 Task: Find the distance between San Diego and Torrey Pines State Natural Reserve.
Action: Key pressed s<Key.caps_lock>AN<Key.space>DIAGO
Screenshot: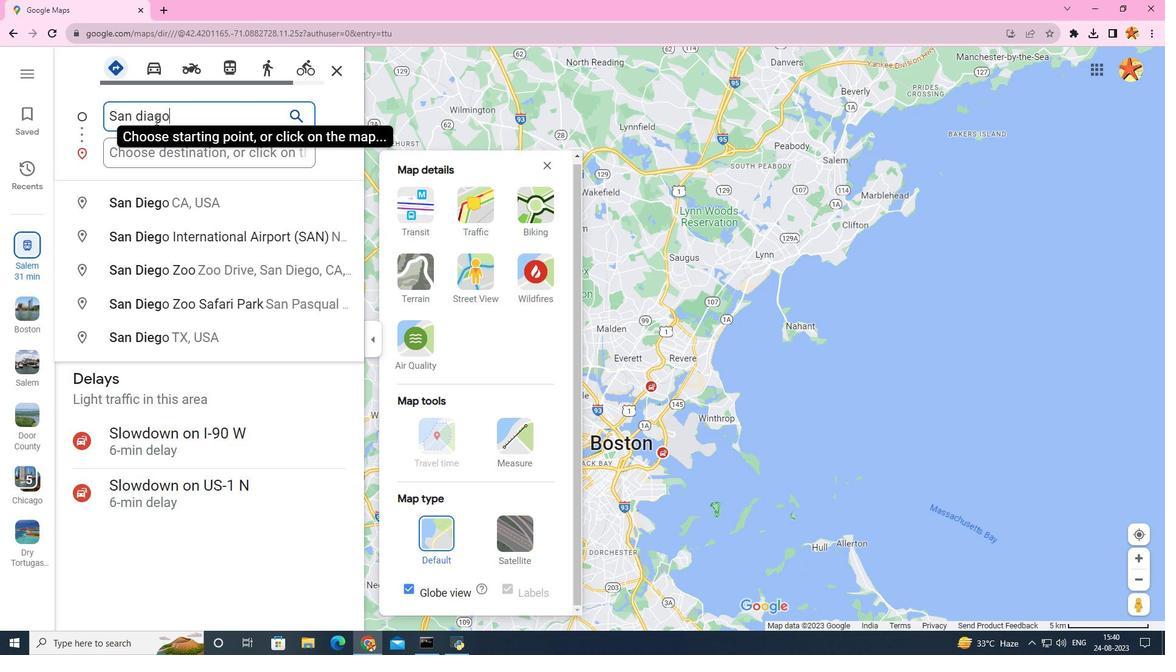 
Action: Mouse moved to (160, 211)
Screenshot: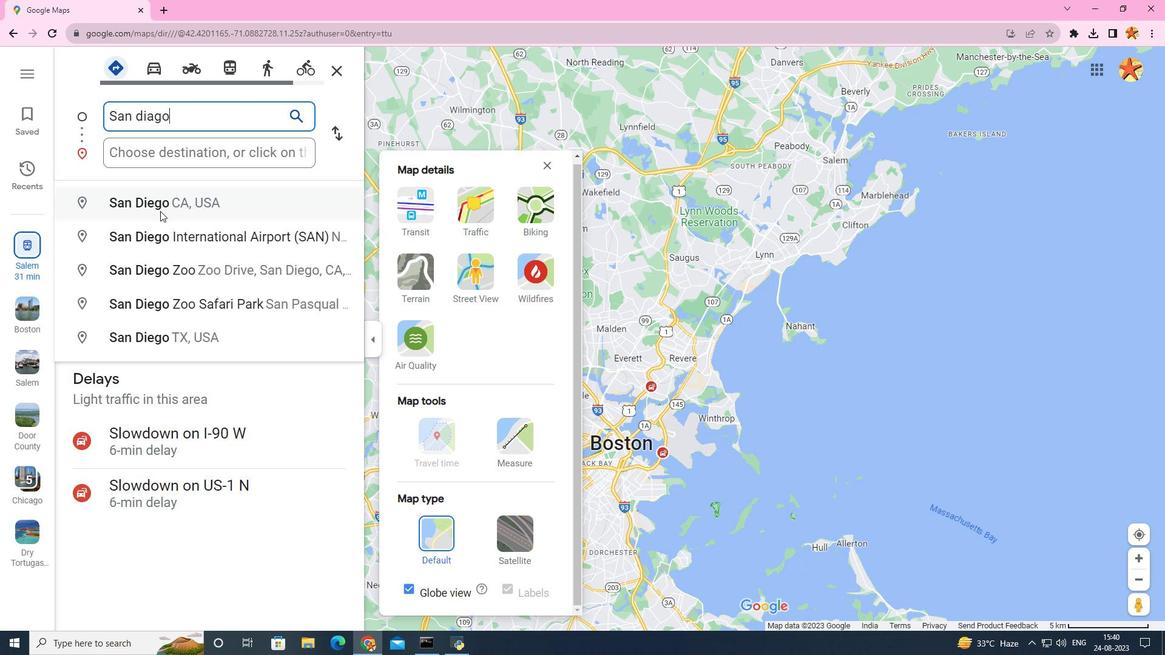 
Action: Mouse pressed left at (160, 211)
Screenshot: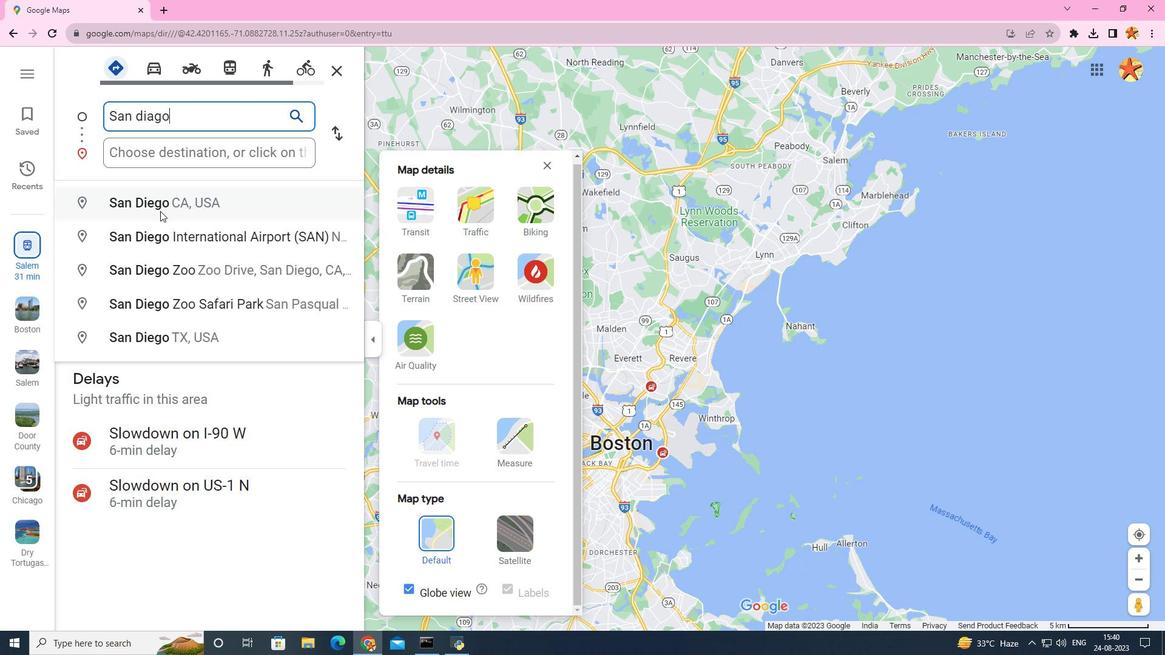 
Action: Mouse moved to (149, 155)
Screenshot: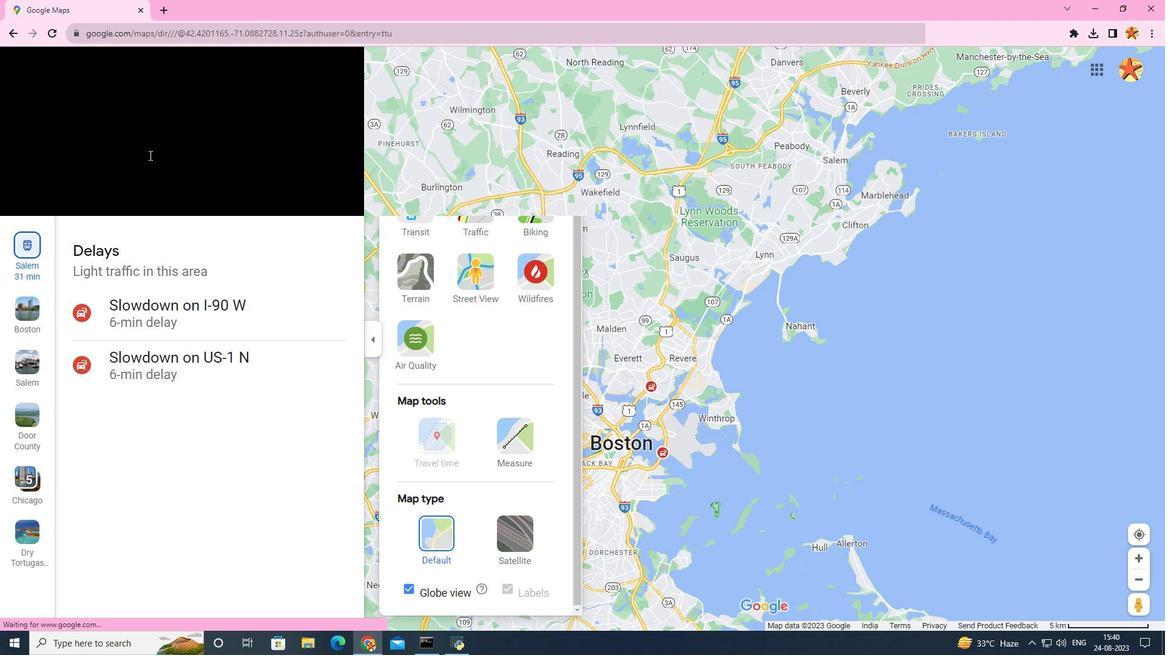 
Action: Mouse pressed left at (149, 155)
Screenshot: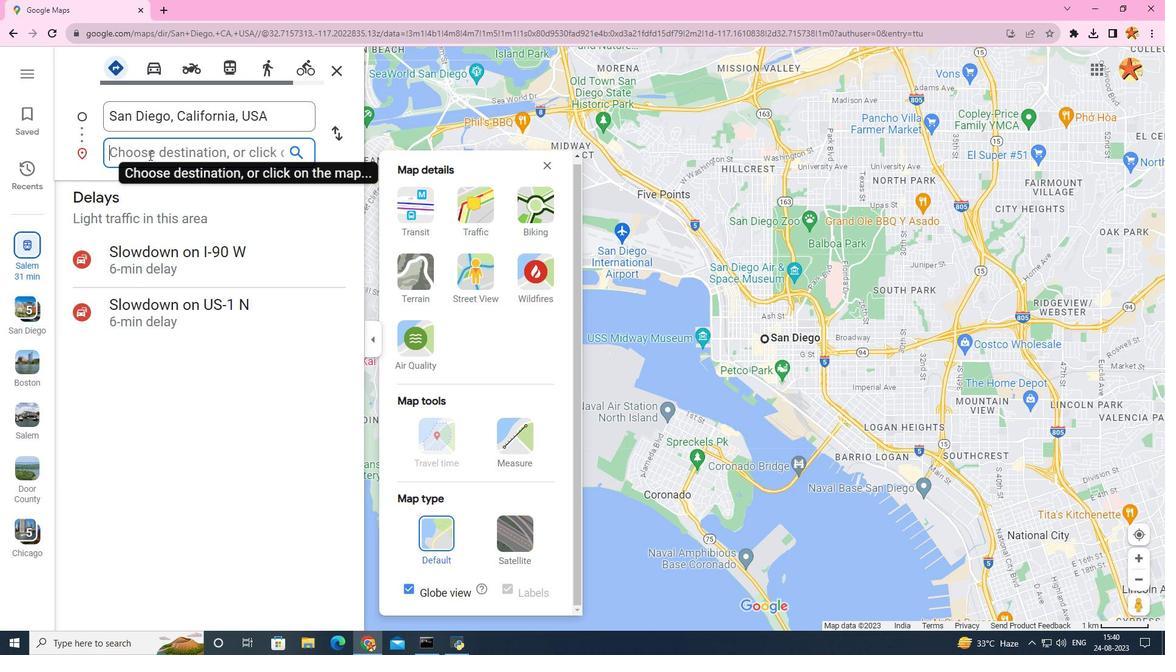 
Action: Key pressed <Key.caps_lock>t<Key.caps_lock>ORREY<Key.space>
Screenshot: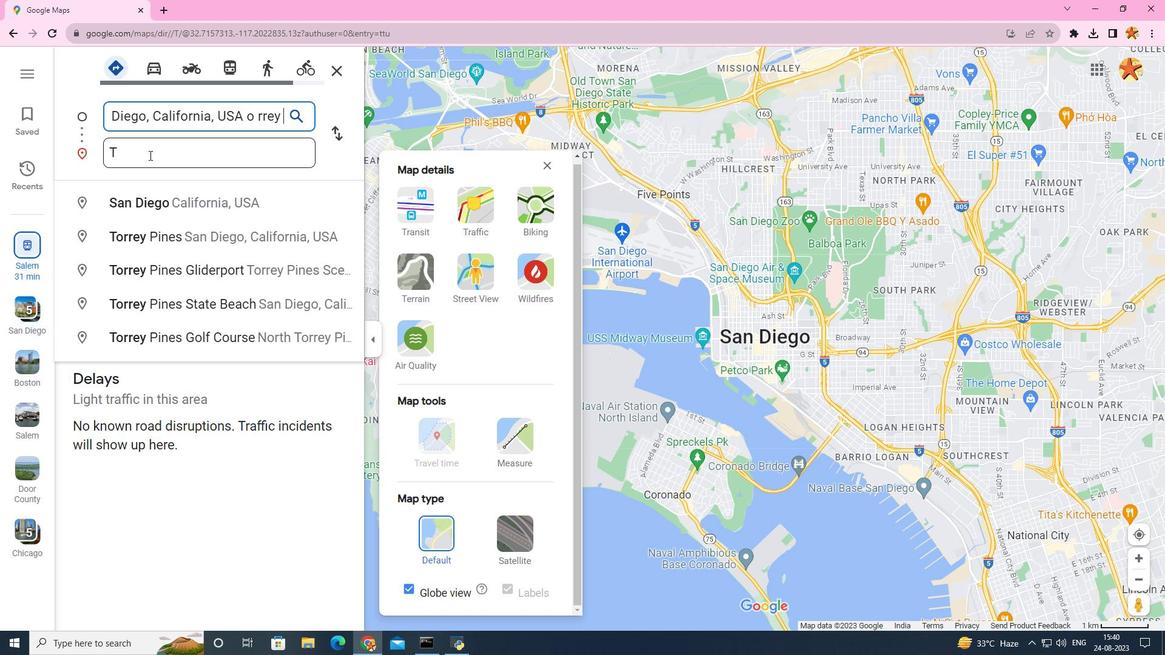 
Action: Mouse moved to (145, 148)
Screenshot: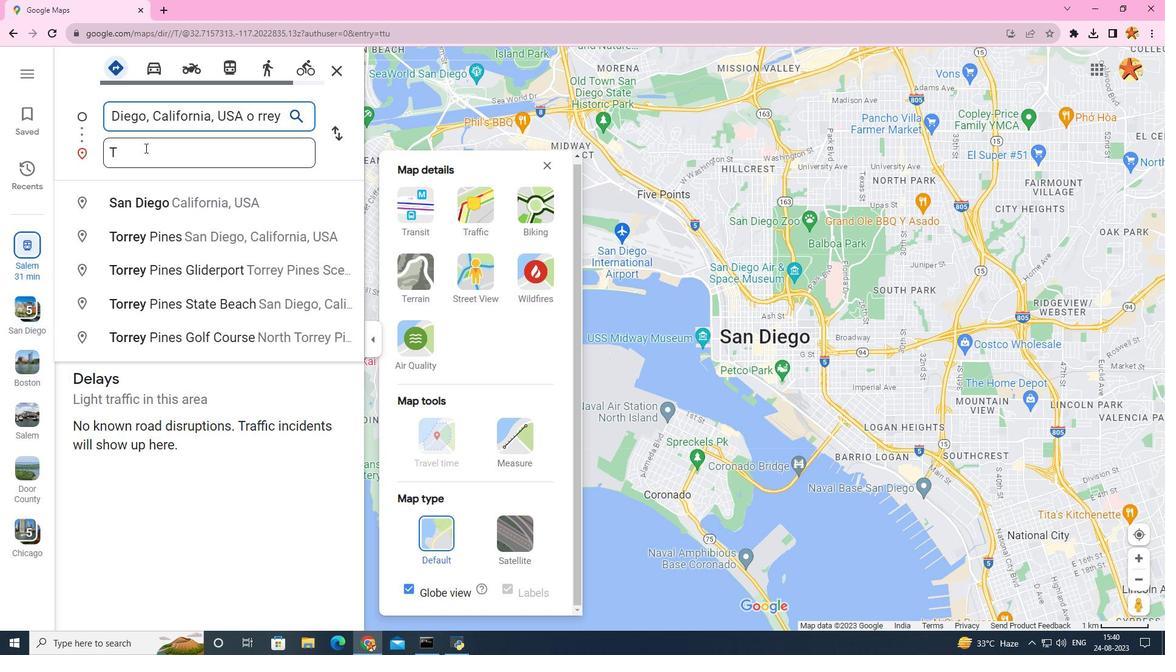 
Action: Mouse pressed left at (145, 148)
Screenshot: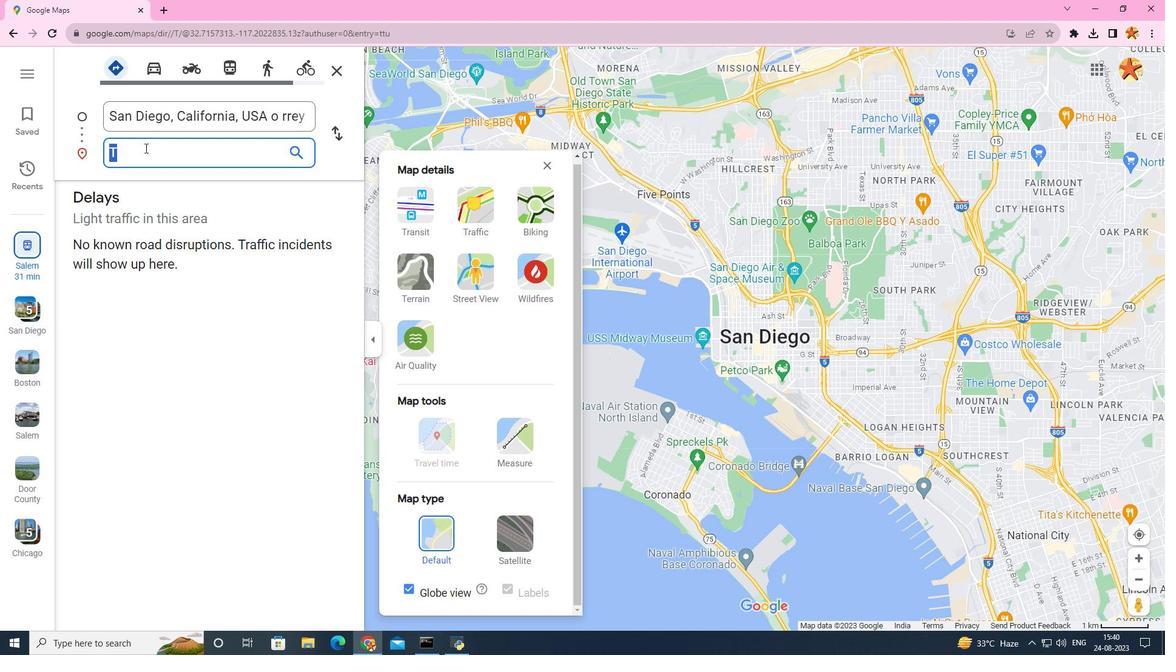 
Action: Mouse pressed left at (145, 148)
Screenshot: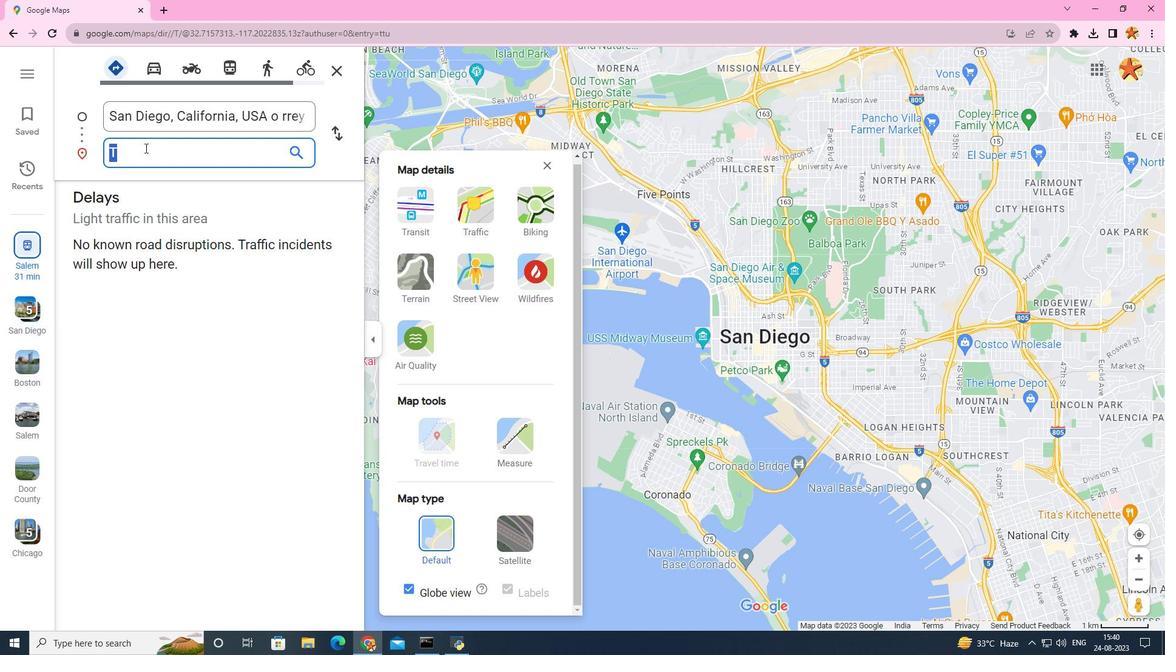 
Action: Mouse pressed left at (145, 148)
Screenshot: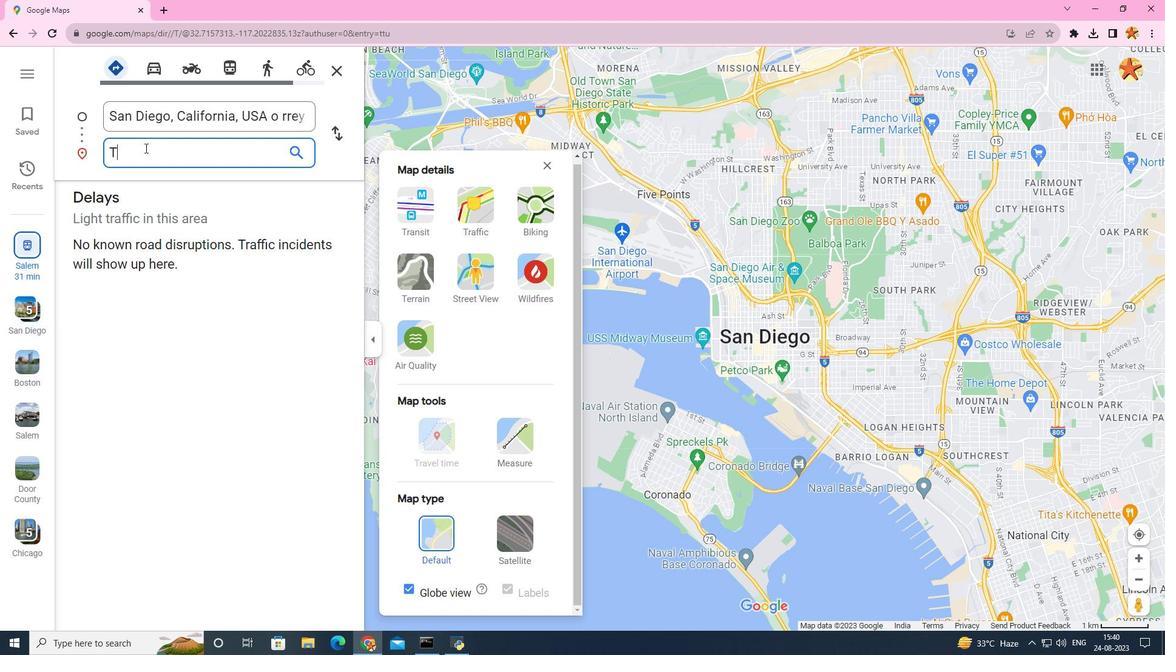 
Action: Mouse moved to (168, 142)
Screenshot: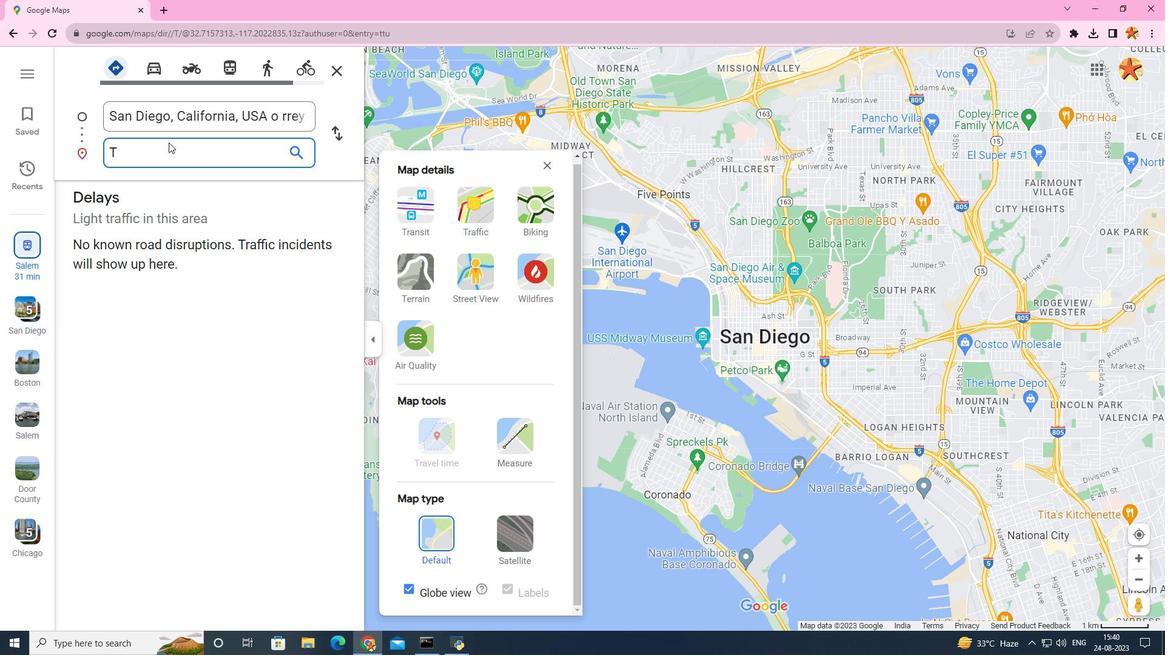 
Action: Key pressed ORE
Screenshot: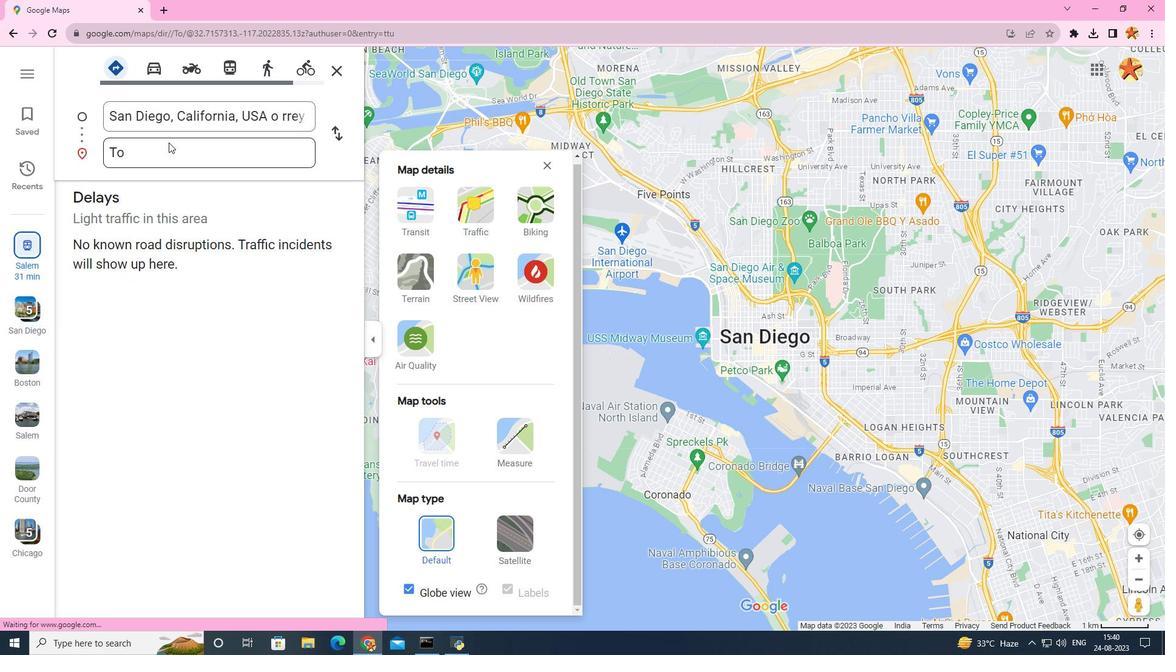 
Action: Mouse moved to (162, 159)
Screenshot: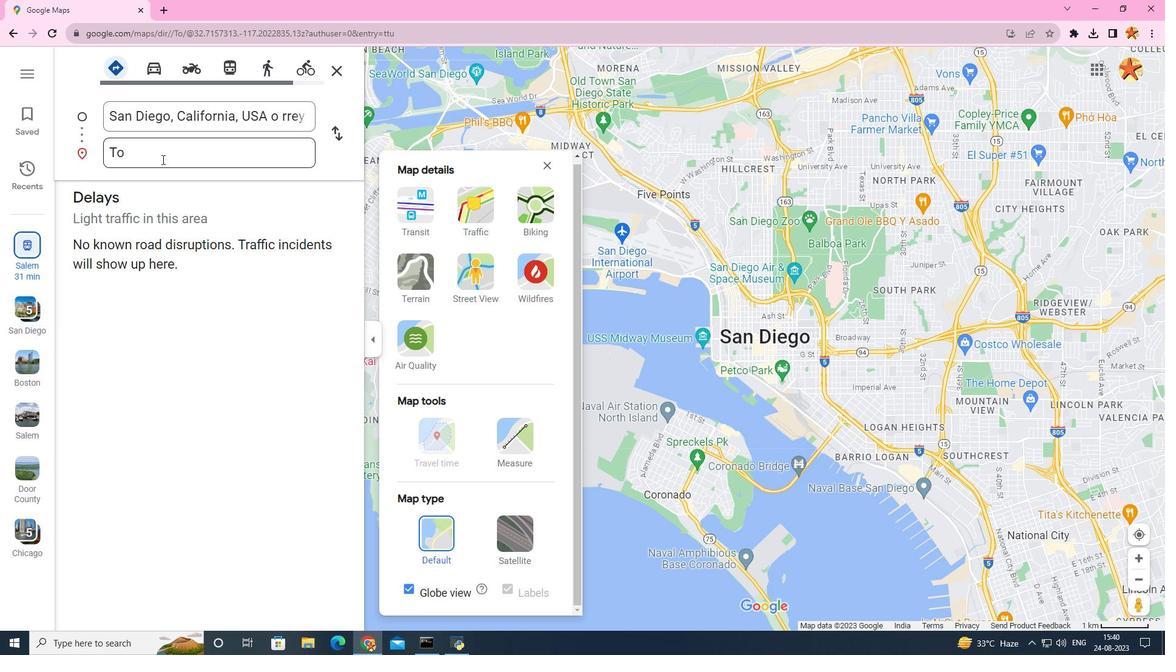 
Action: Mouse pressed left at (162, 159)
Screenshot: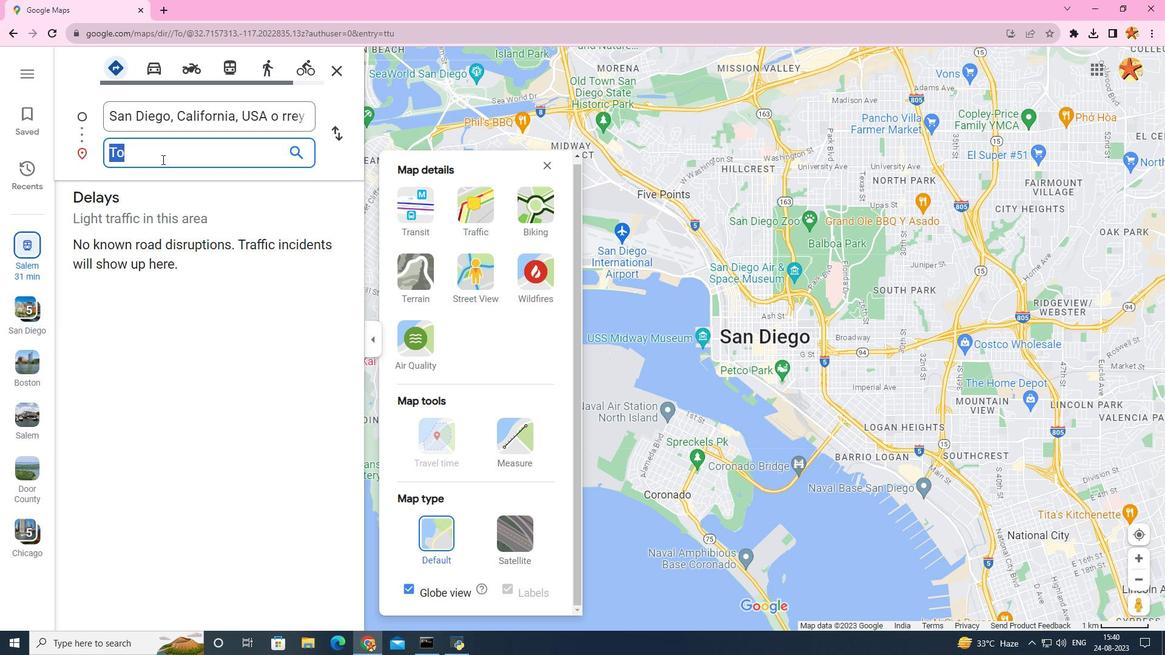 
Action: Mouse pressed left at (162, 159)
Screenshot: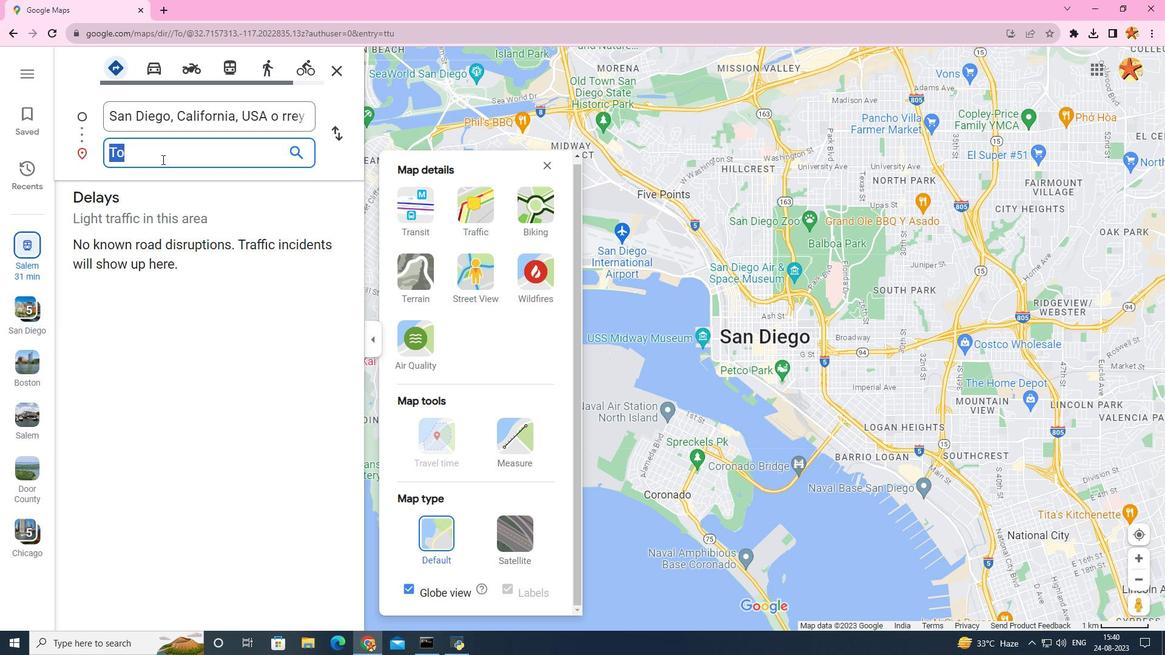 
Action: Mouse pressed left at (162, 159)
Screenshot: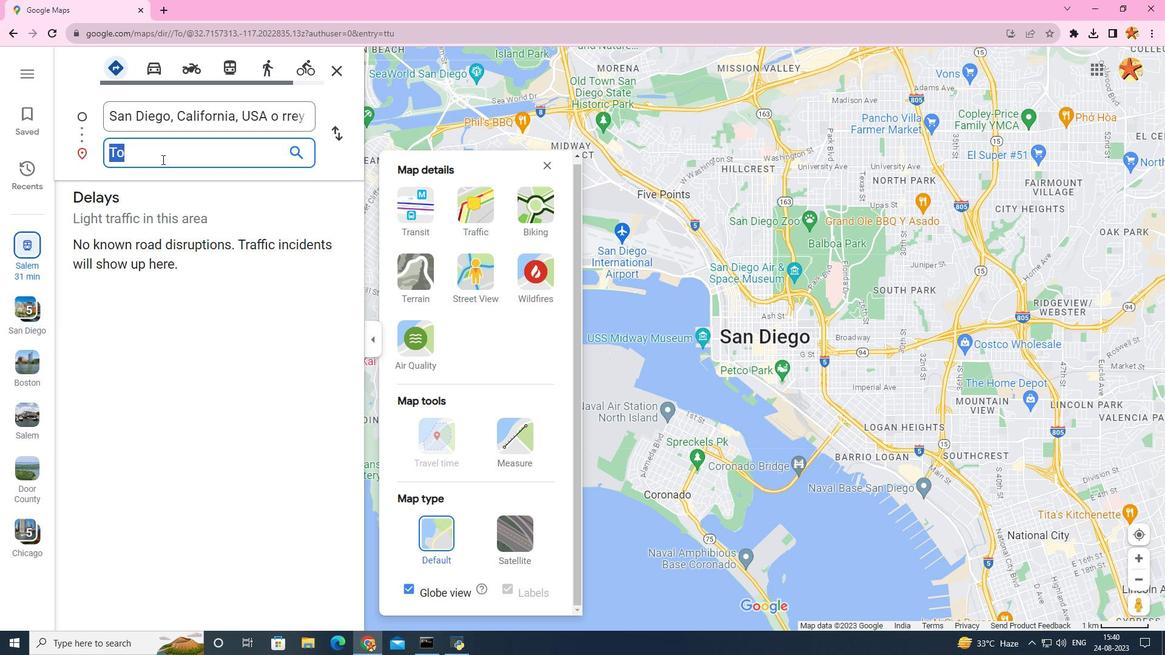 
Action: Key pressed RE
Screenshot: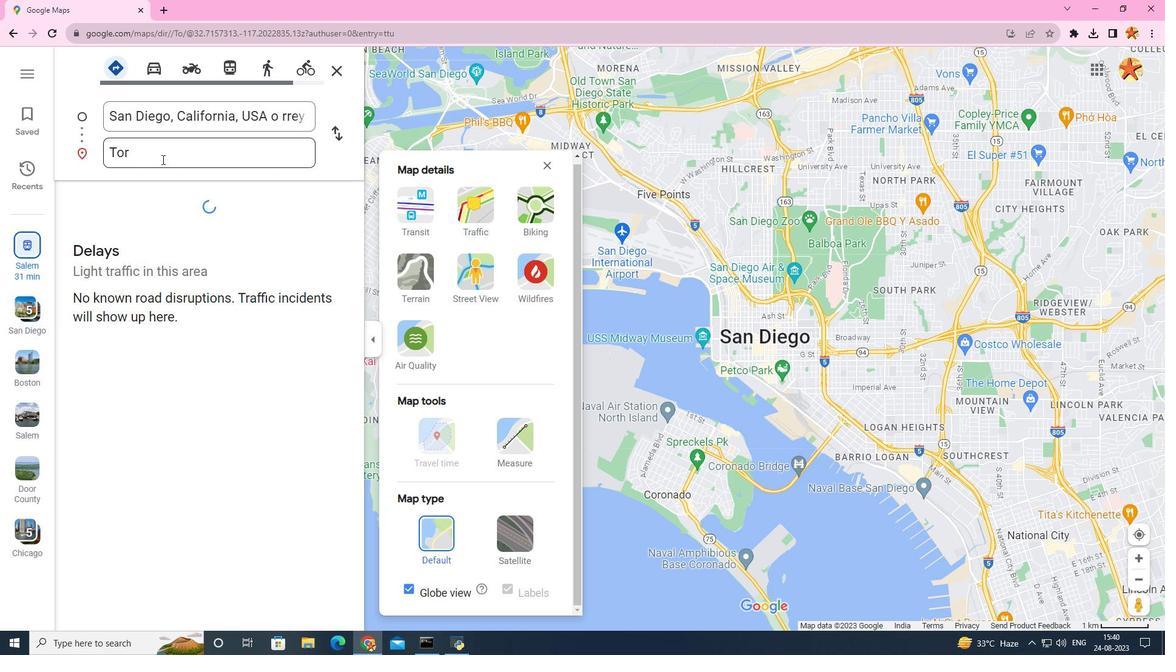 
Action: Mouse pressed left at (162, 159)
Screenshot: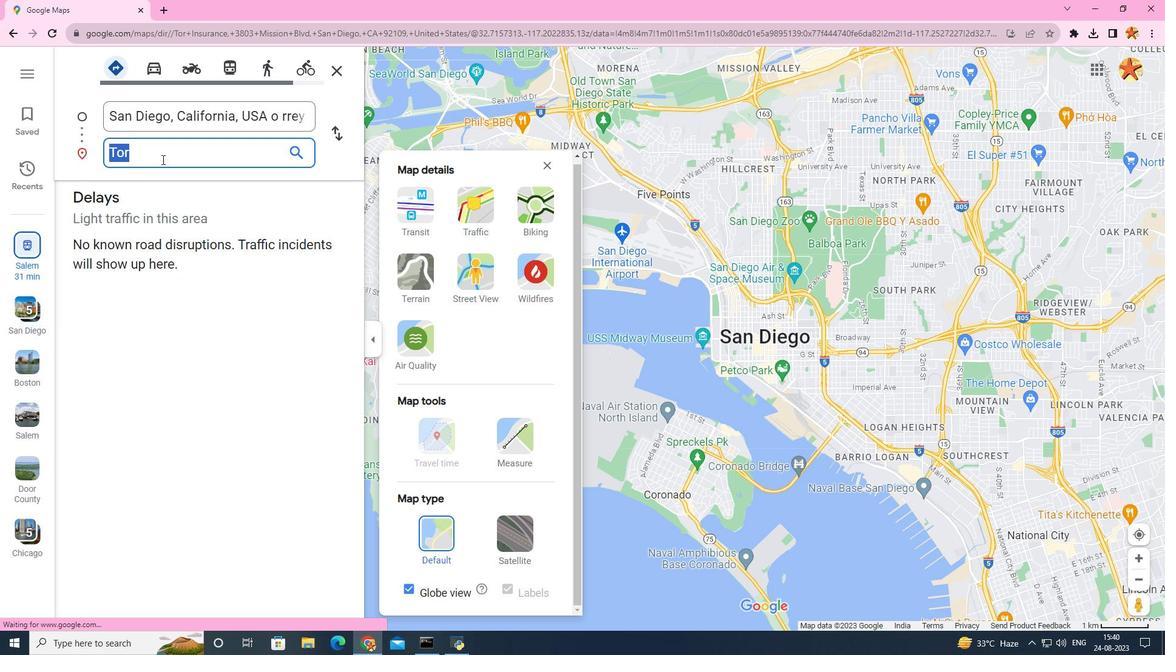 
Action: Mouse pressed left at (162, 159)
Screenshot: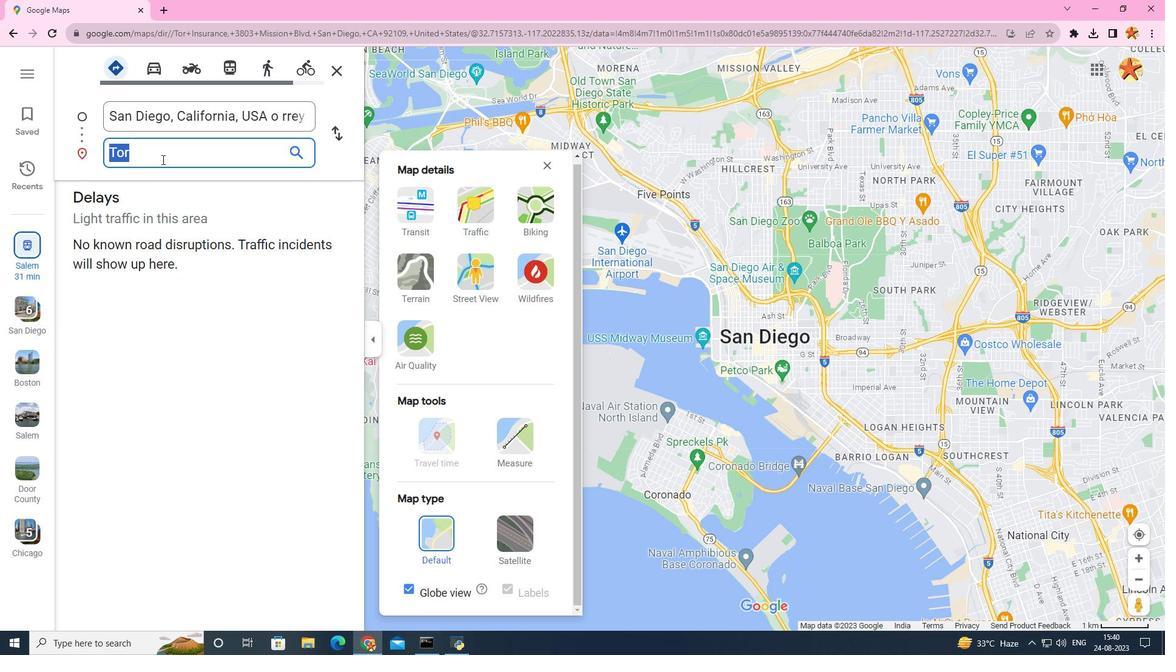 
Action: Key pressed EY
Screenshot: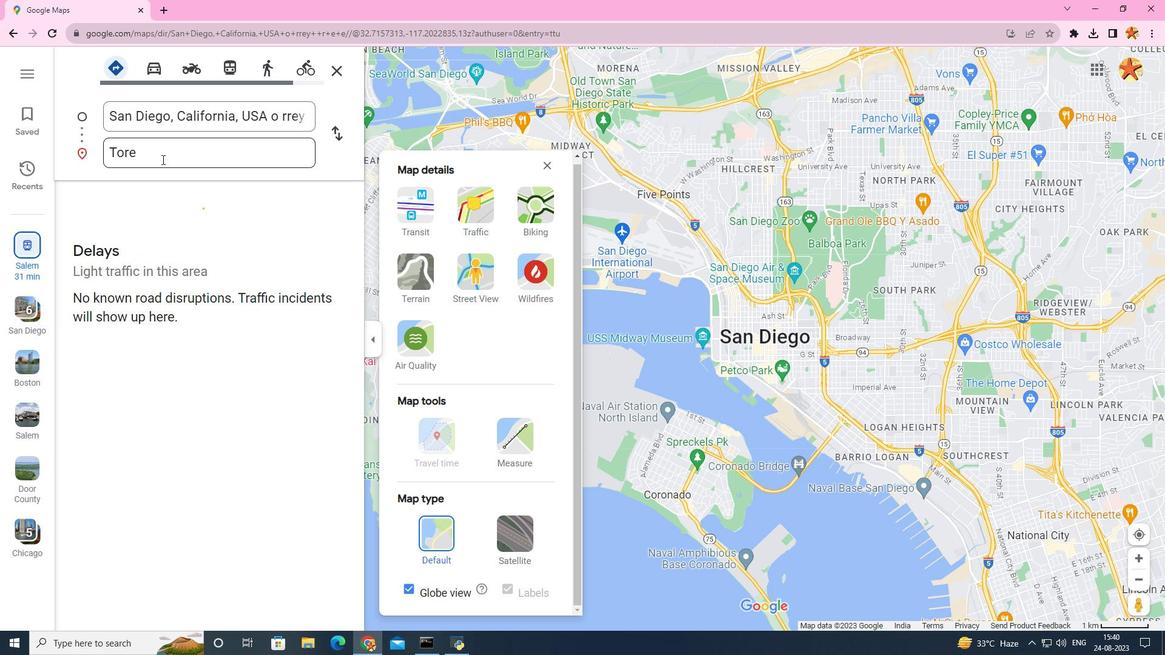 
Action: Mouse pressed left at (162, 159)
Screenshot: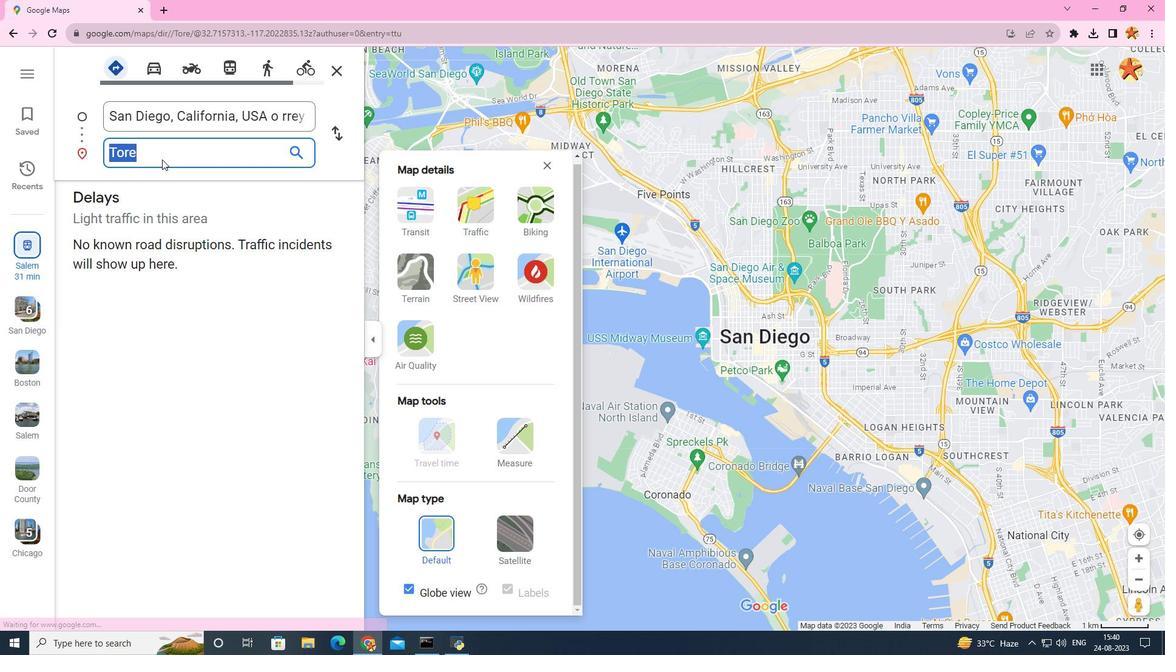 
Action: Mouse pressed left at (162, 159)
Screenshot: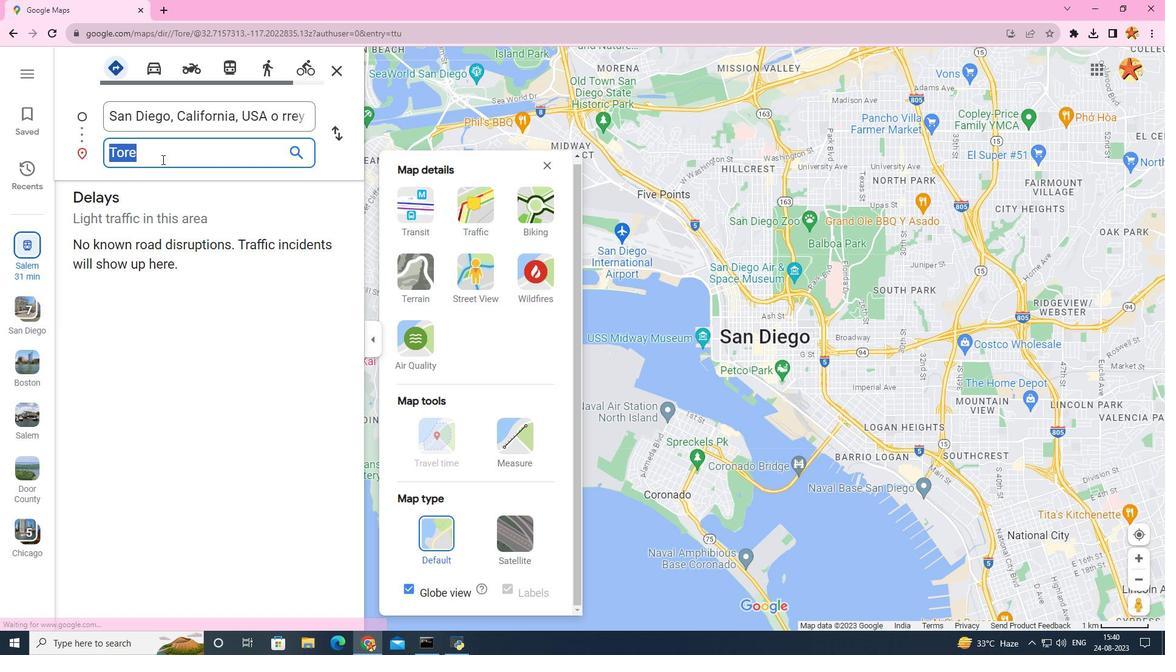 
Action: Mouse pressed left at (162, 159)
Screenshot: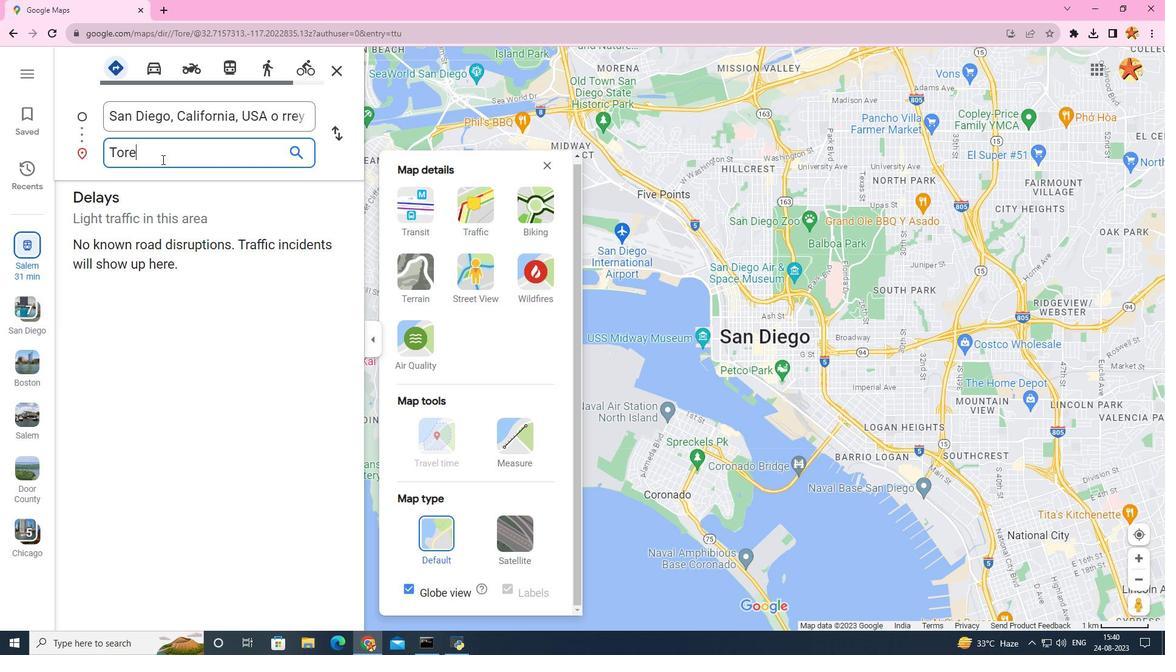 
Action: Key pressed Y
Screenshot: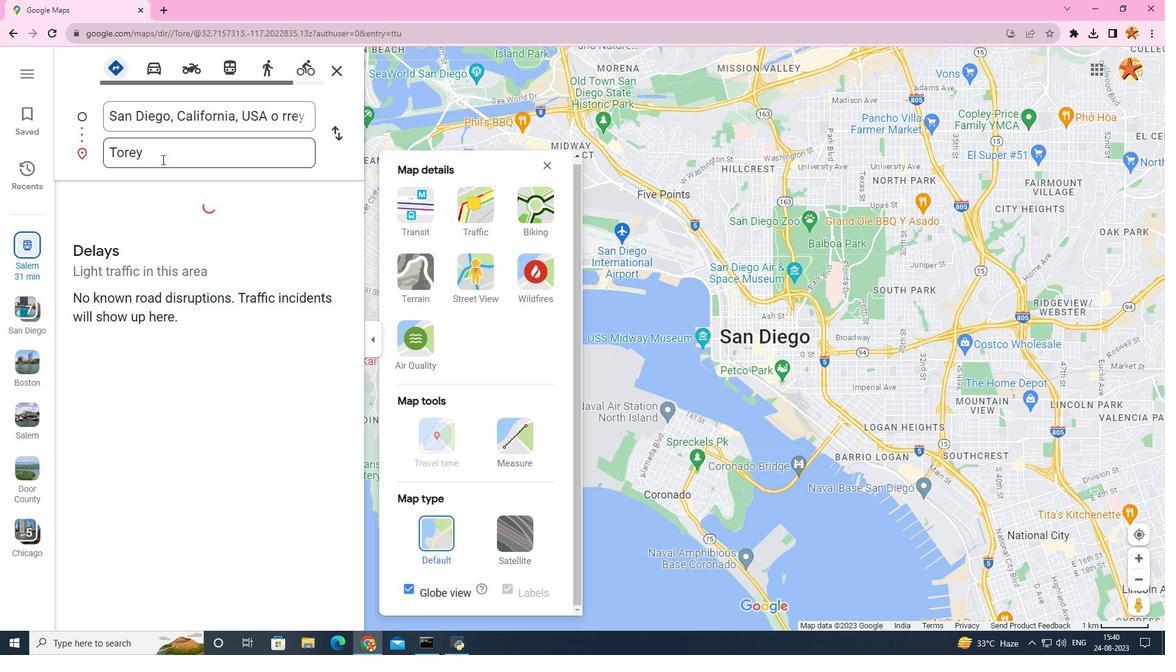 
Action: Mouse pressed left at (162, 159)
Screenshot: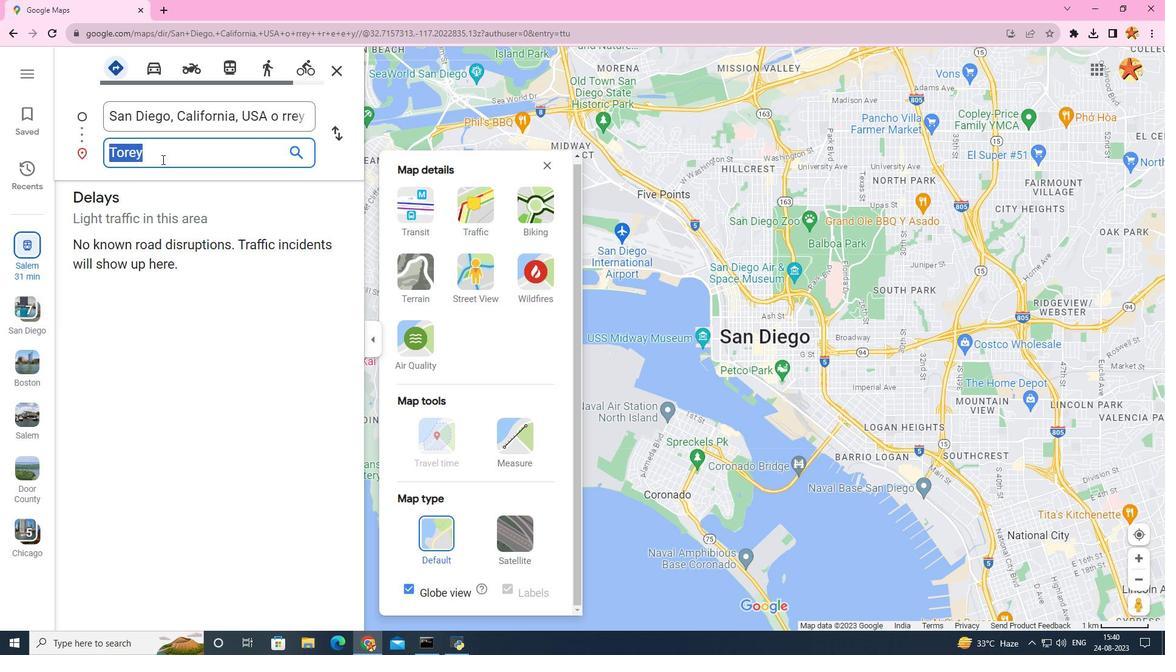 
Action: Mouse pressed left at (162, 159)
Screenshot: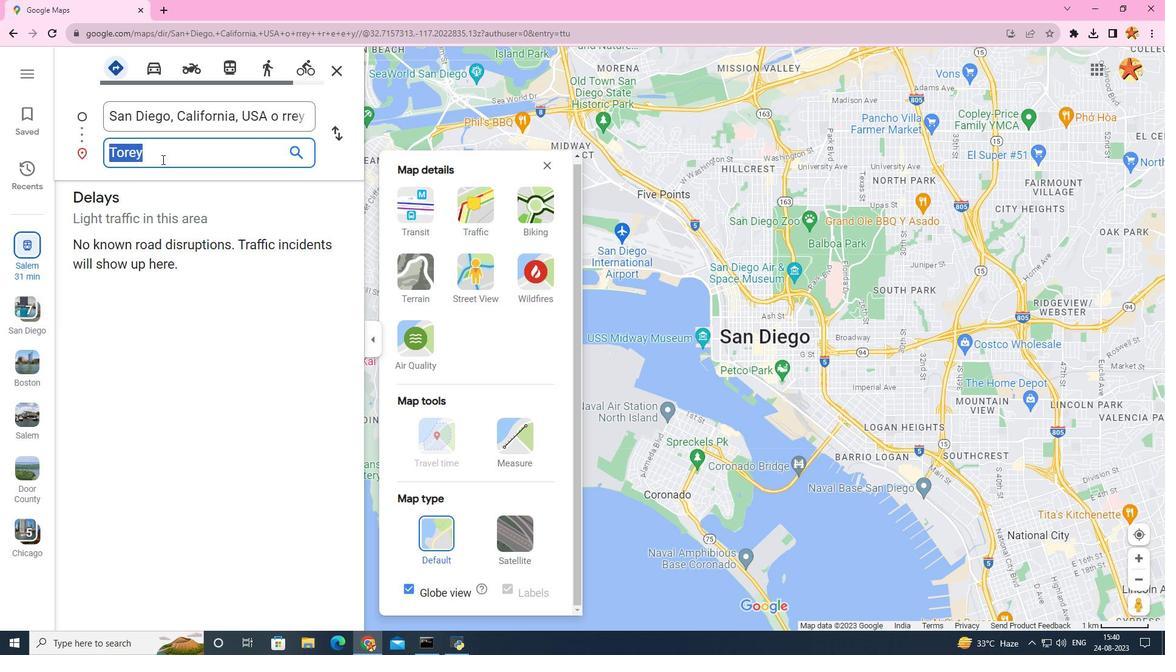 
Action: Mouse pressed left at (162, 159)
Screenshot: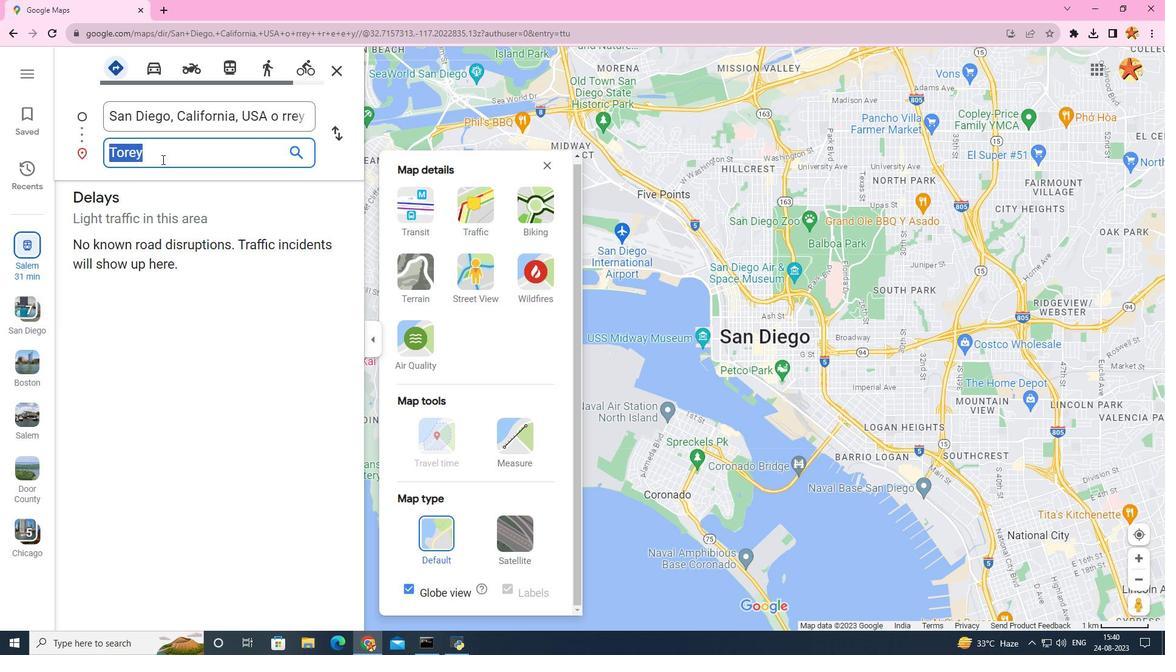 
Action: Key pressed <Key.space>
Screenshot: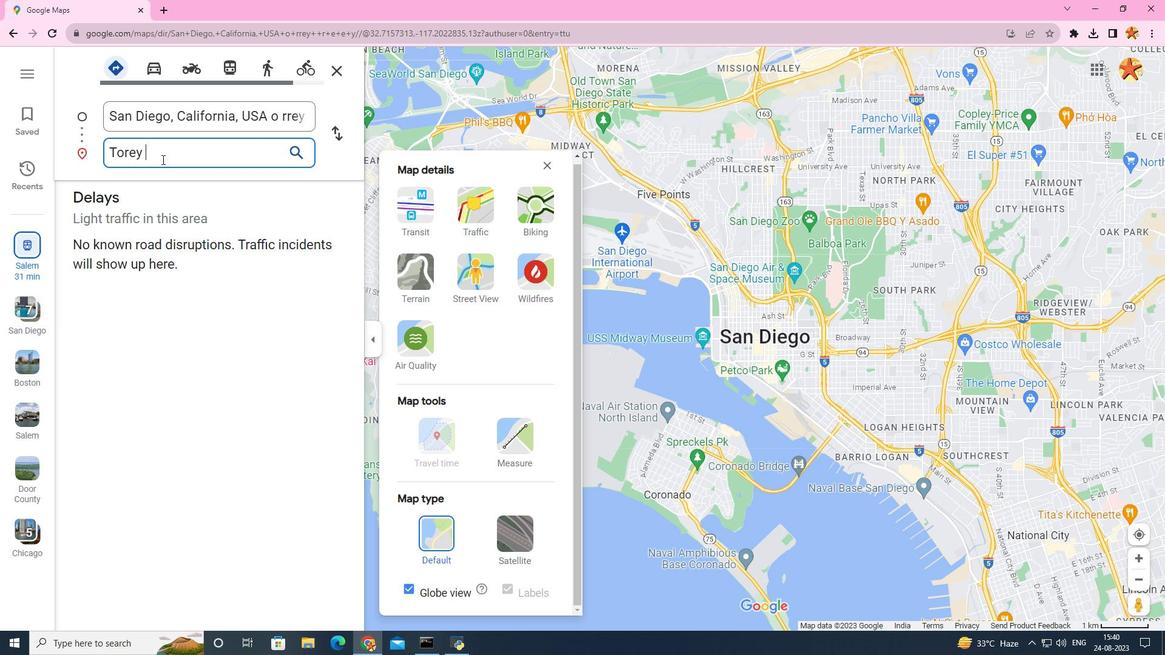 
Action: Mouse moved to (176, 231)
Screenshot: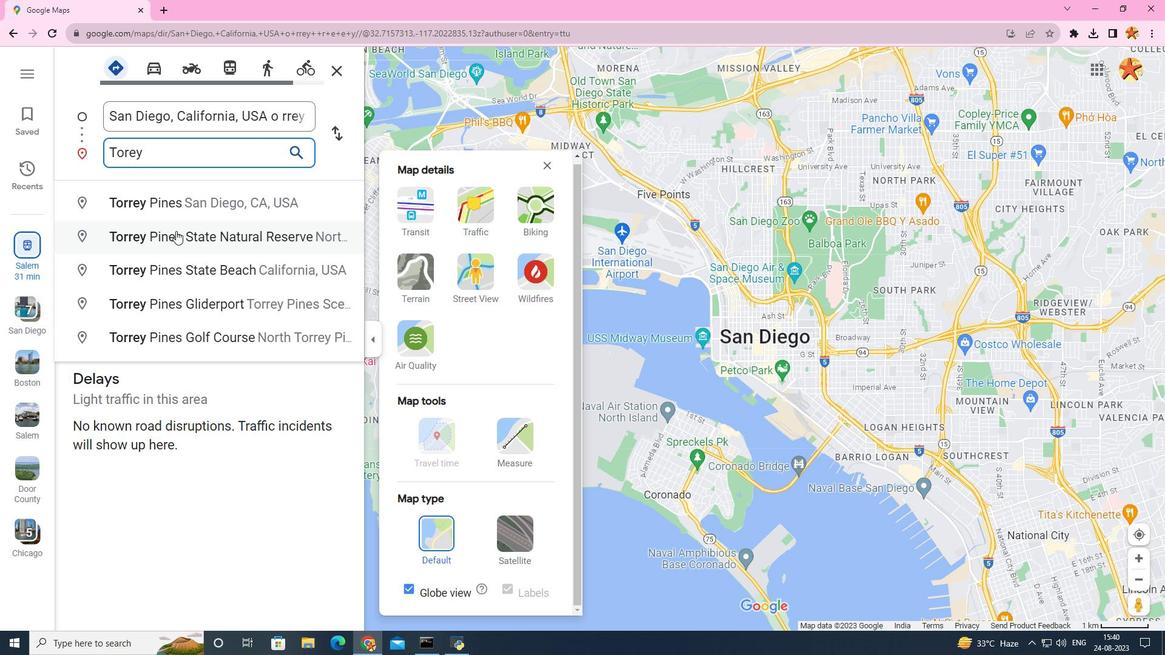 
Action: Mouse pressed left at (176, 231)
Screenshot: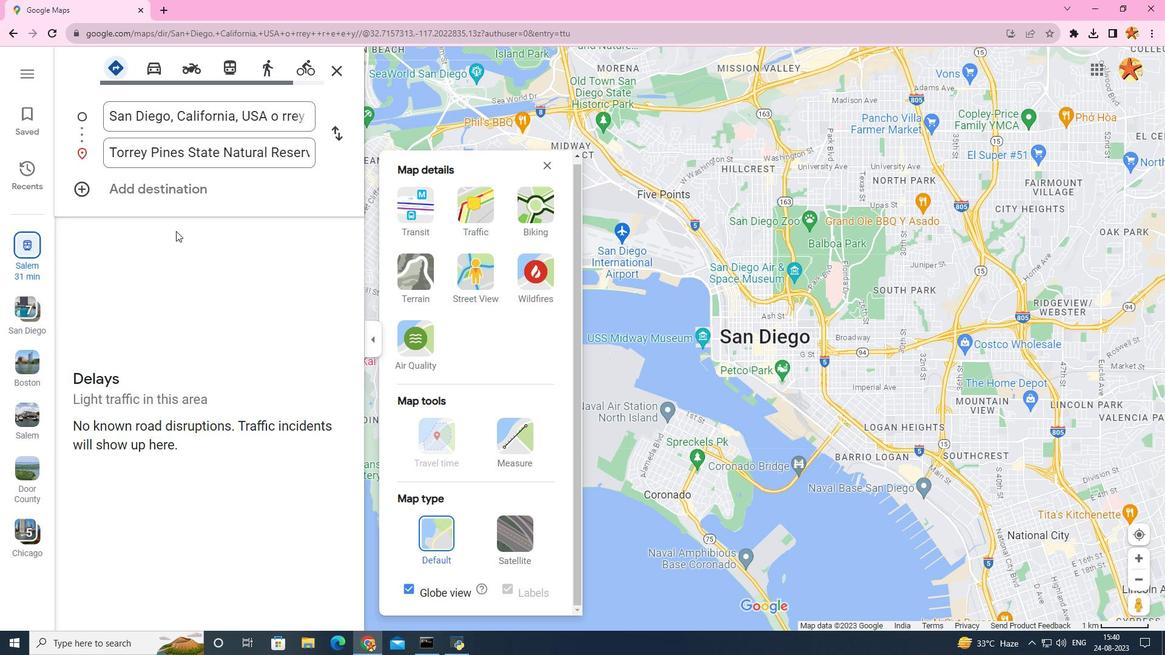 
Action: Mouse moved to (242, 118)
Screenshot: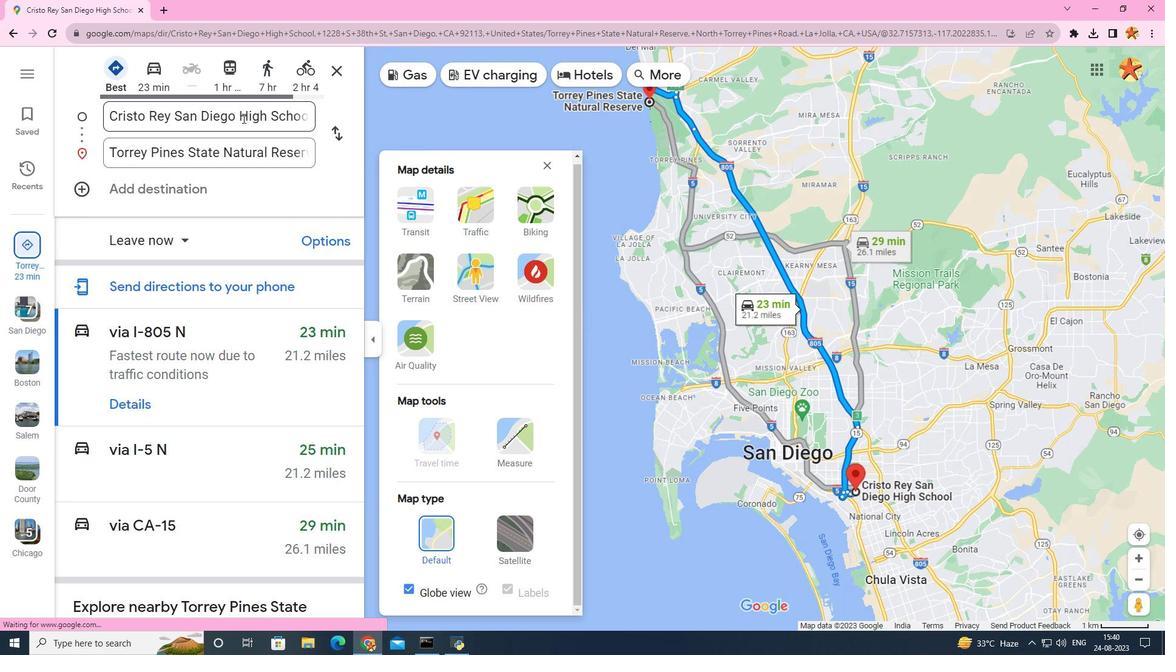 
Action: Mouse pressed left at (242, 118)
Screenshot: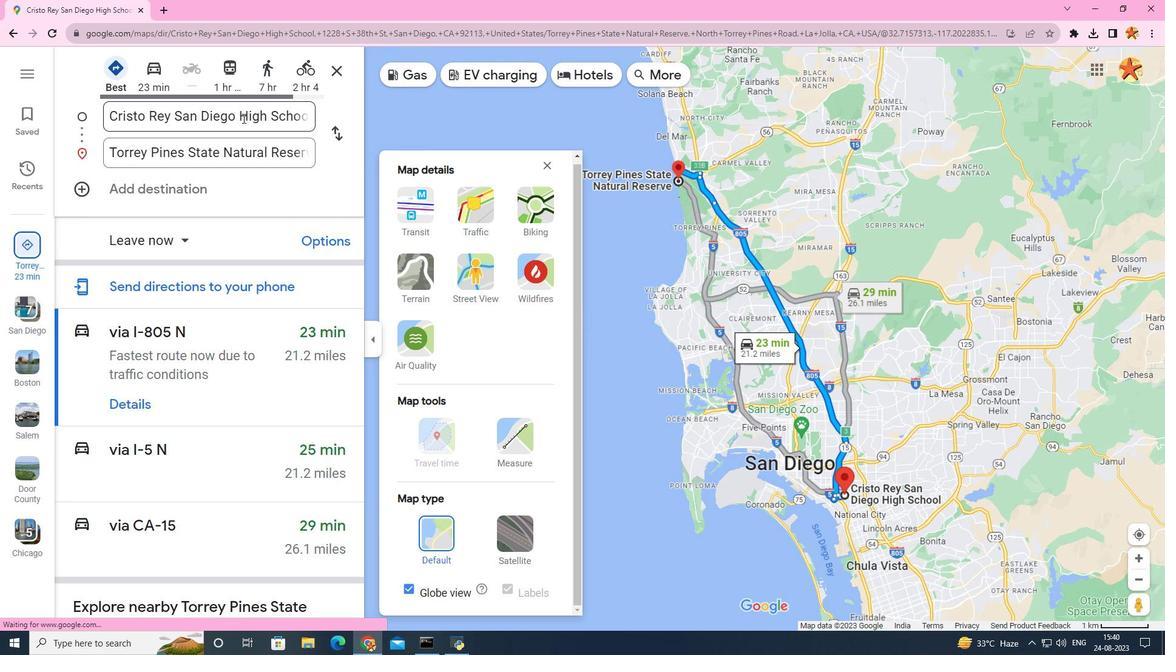 
Action: Mouse moved to (243, 117)
Screenshot: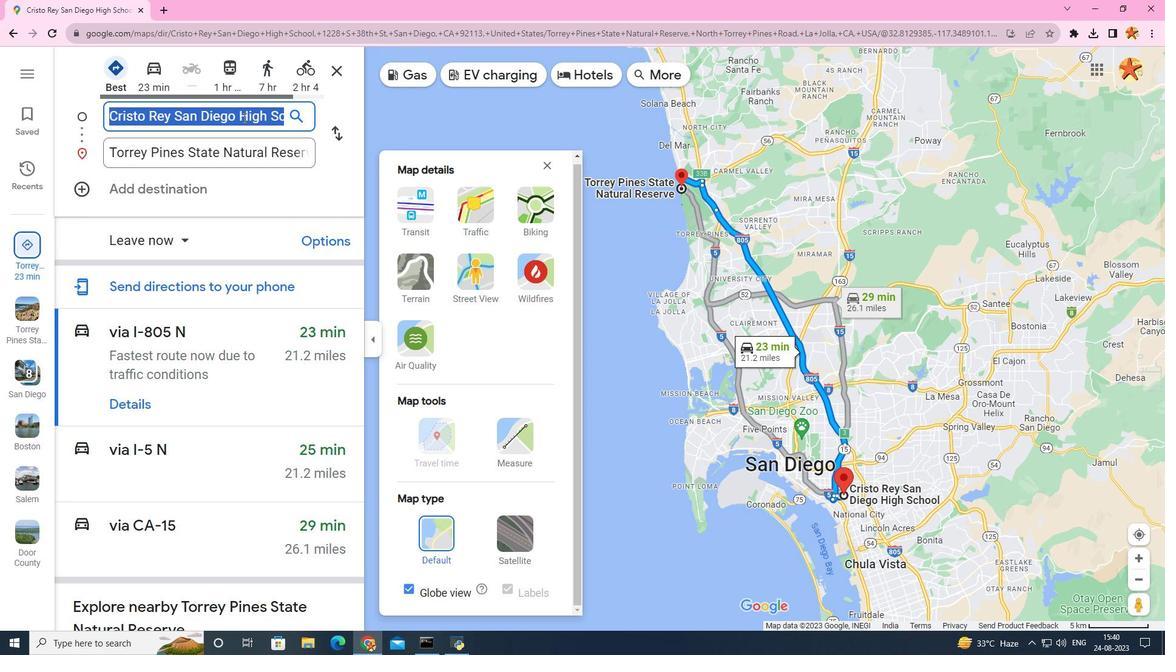 
Action: Key pressed SAN<Key.space>DI
Screenshot: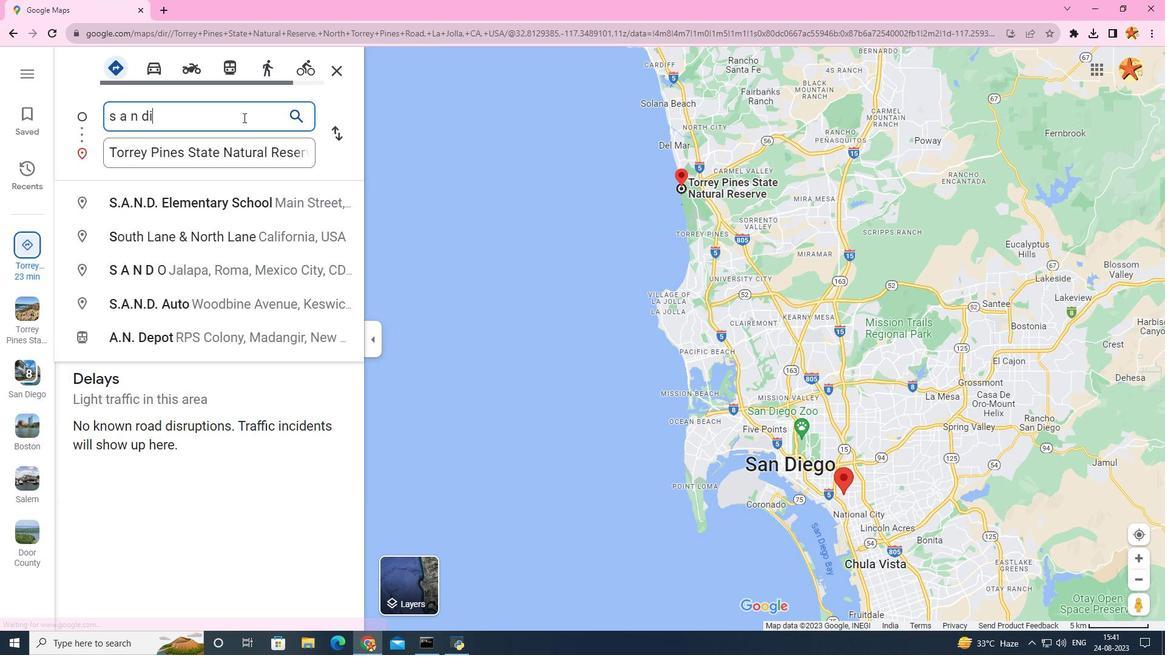 
Action: Mouse moved to (244, 117)
Screenshot: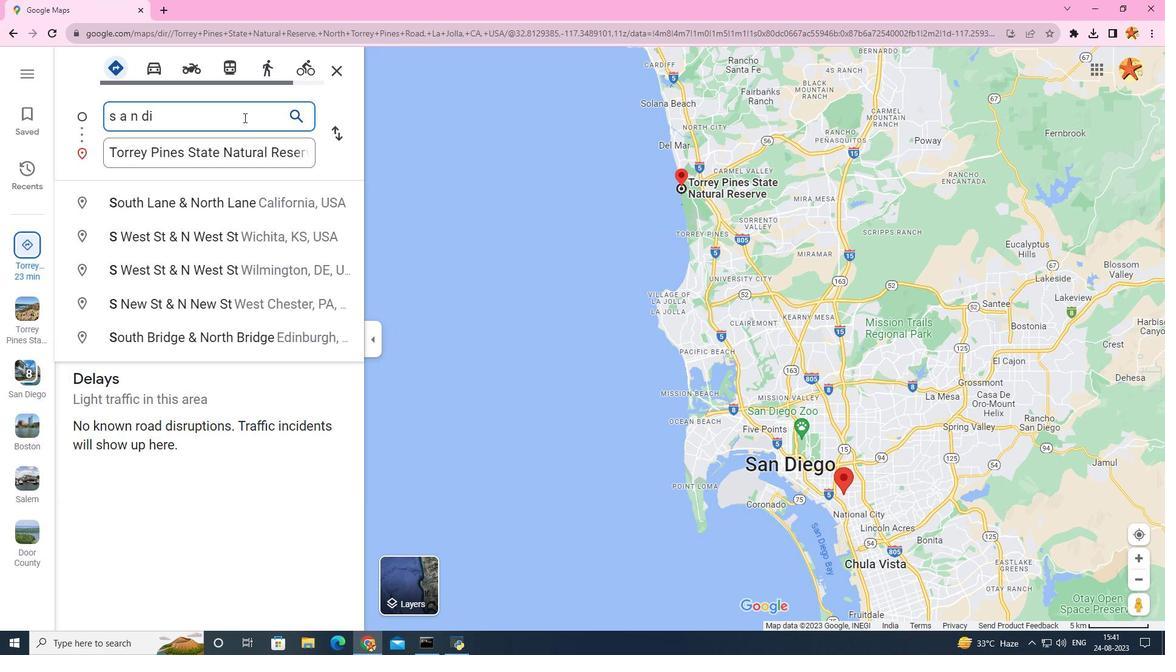 
Action: Key pressed <Key.backspace><Key.backspace><Key.backspace><Key.backspace><Key.backspace><Key.backspace><Key.backspace>
Screenshot: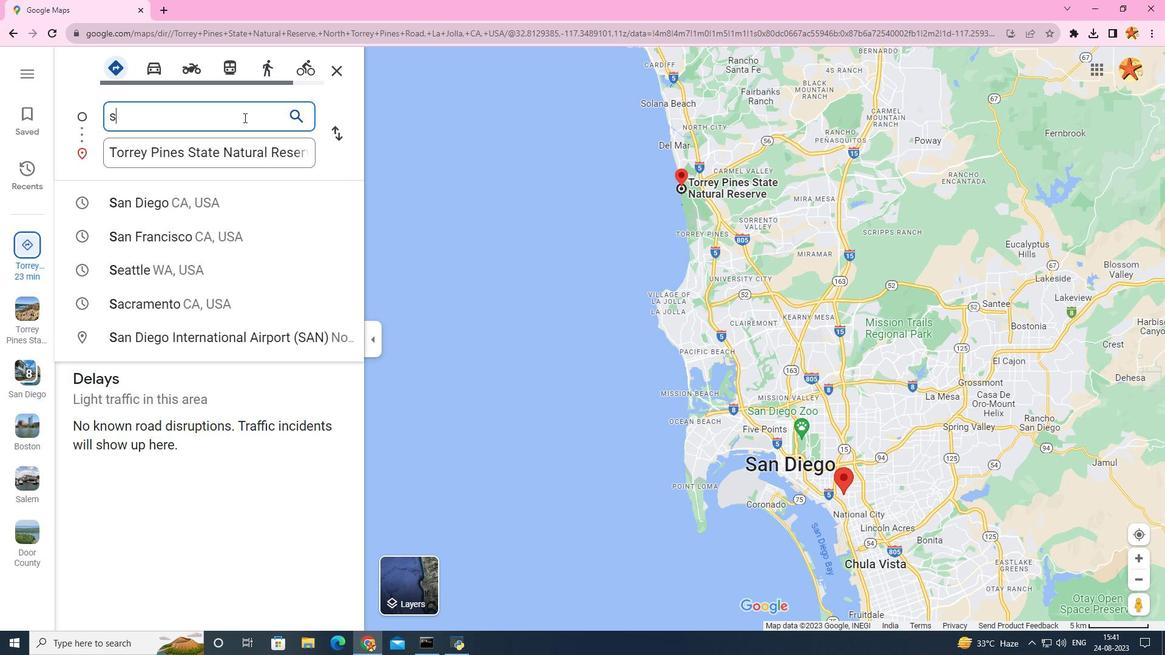 
Action: Mouse moved to (193, 196)
Screenshot: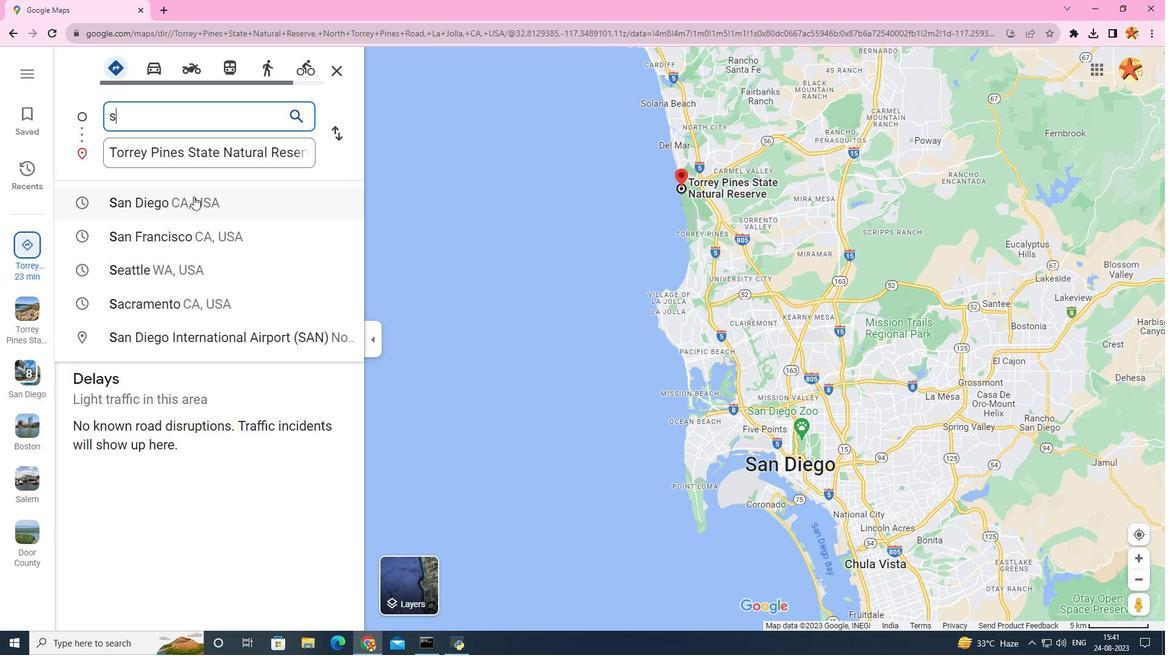 
Action: Mouse pressed left at (193, 196)
Screenshot: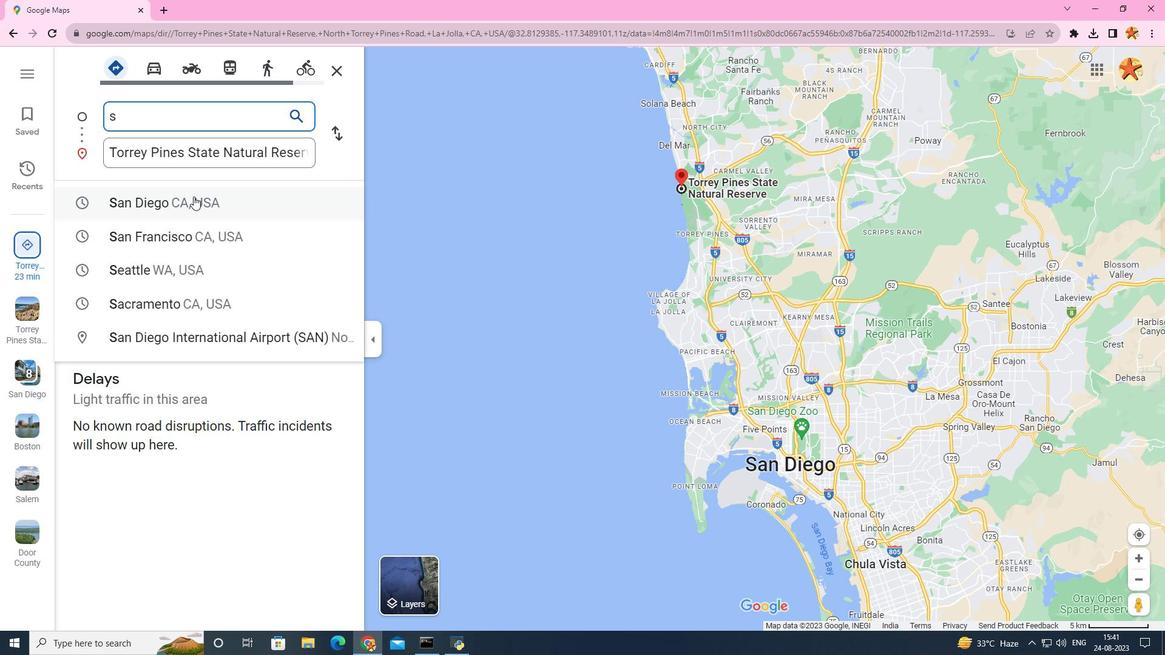 
Action: Mouse moved to (659, 587)
Screenshot: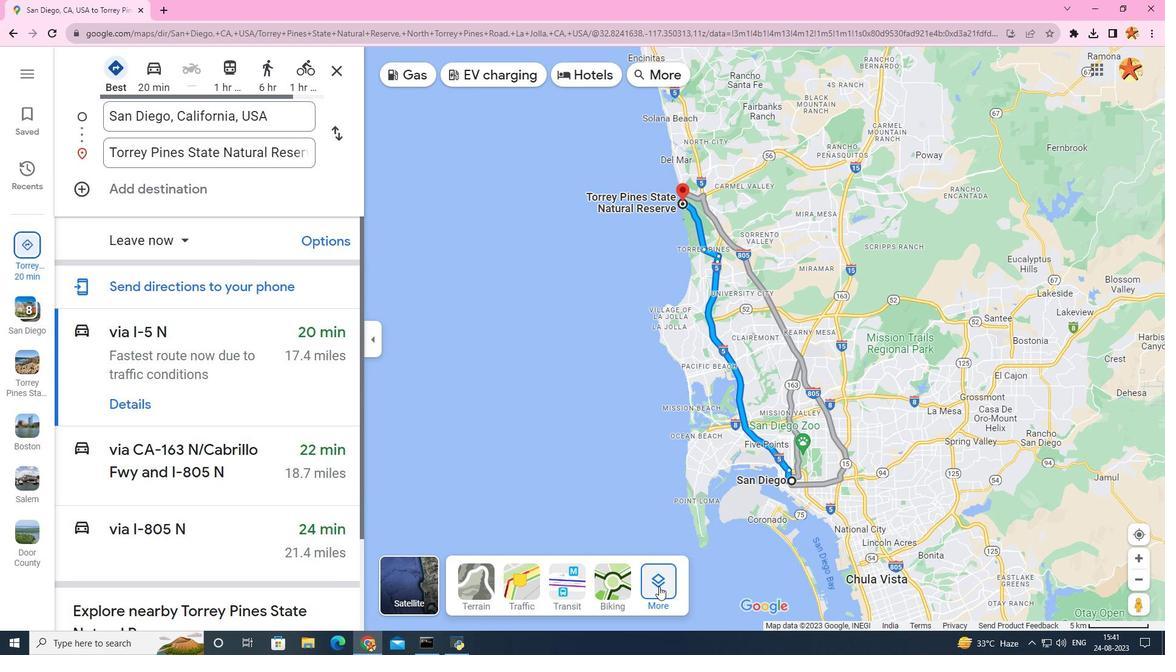 
Action: Mouse pressed left at (659, 587)
Screenshot: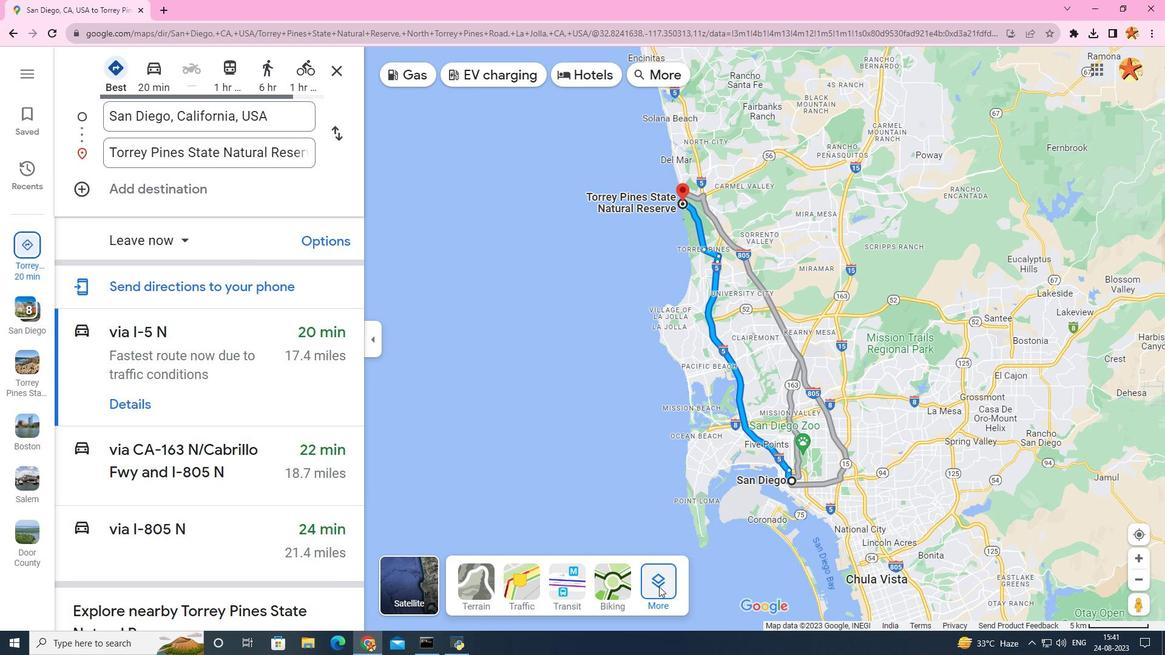 
Action: Mouse moved to (539, 444)
Screenshot: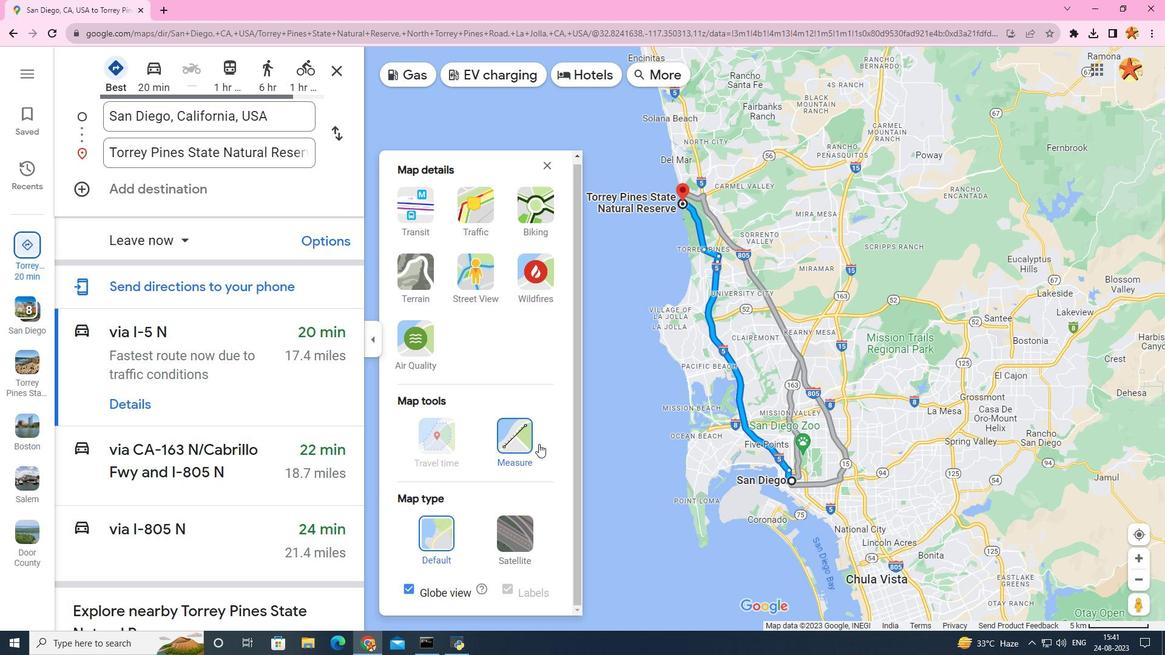 
Action: Mouse pressed left at (539, 444)
Screenshot: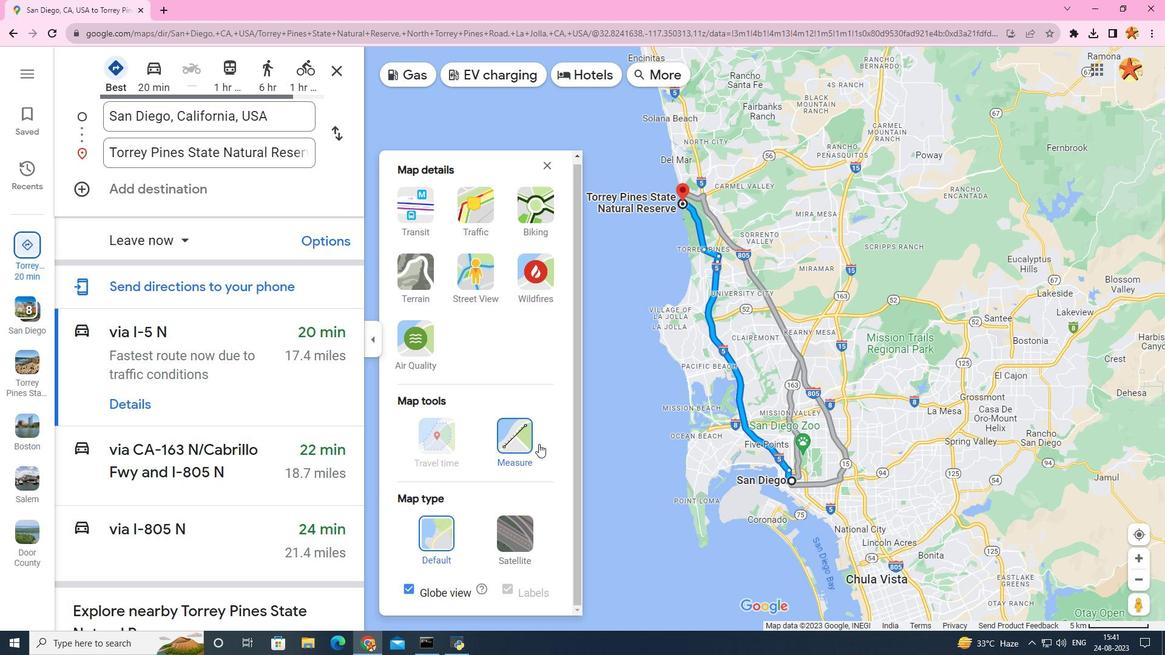 
Action: Mouse moved to (791, 481)
Screenshot: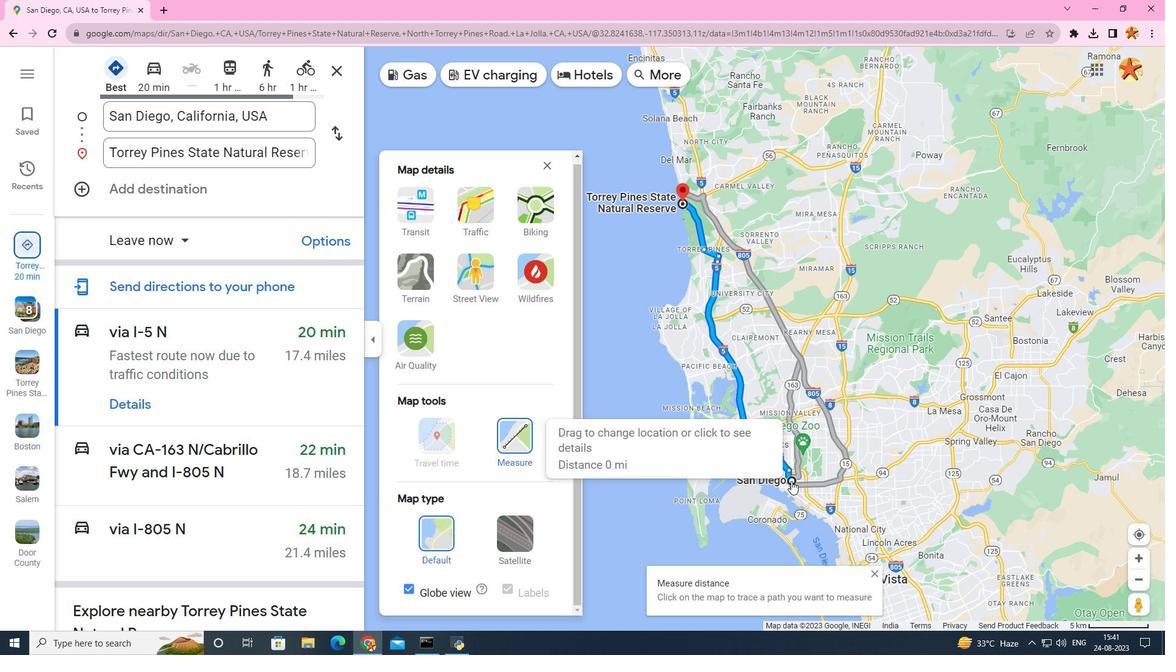 
Action: Mouse pressed left at (791, 481)
Screenshot: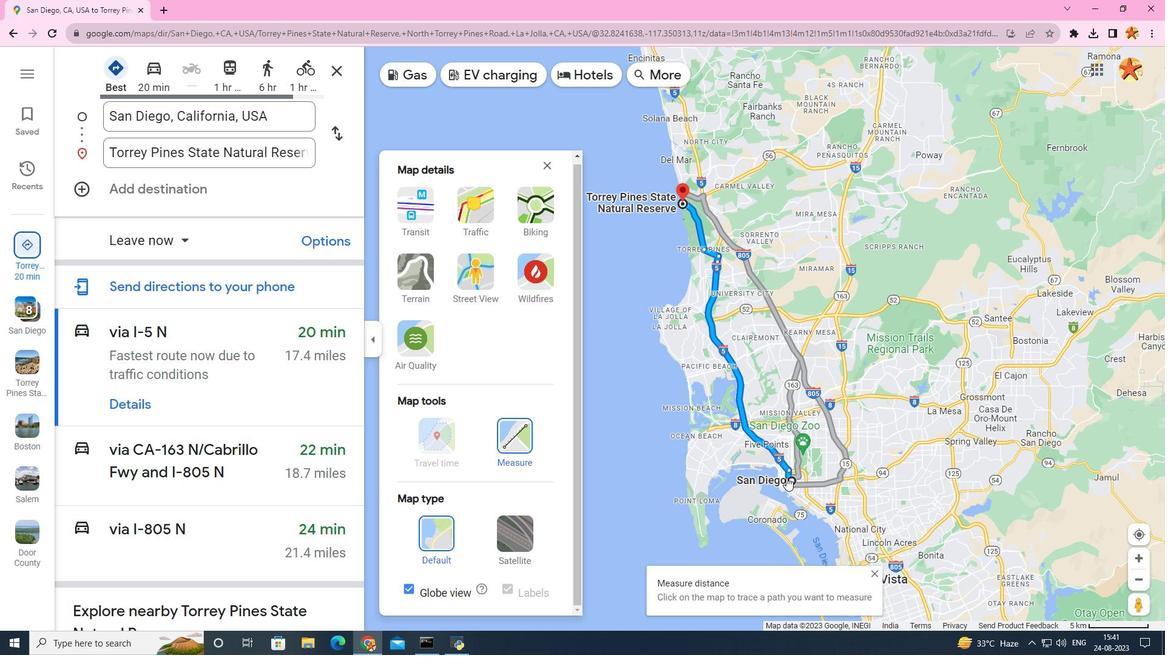 
Action: Mouse moved to (680, 201)
Screenshot: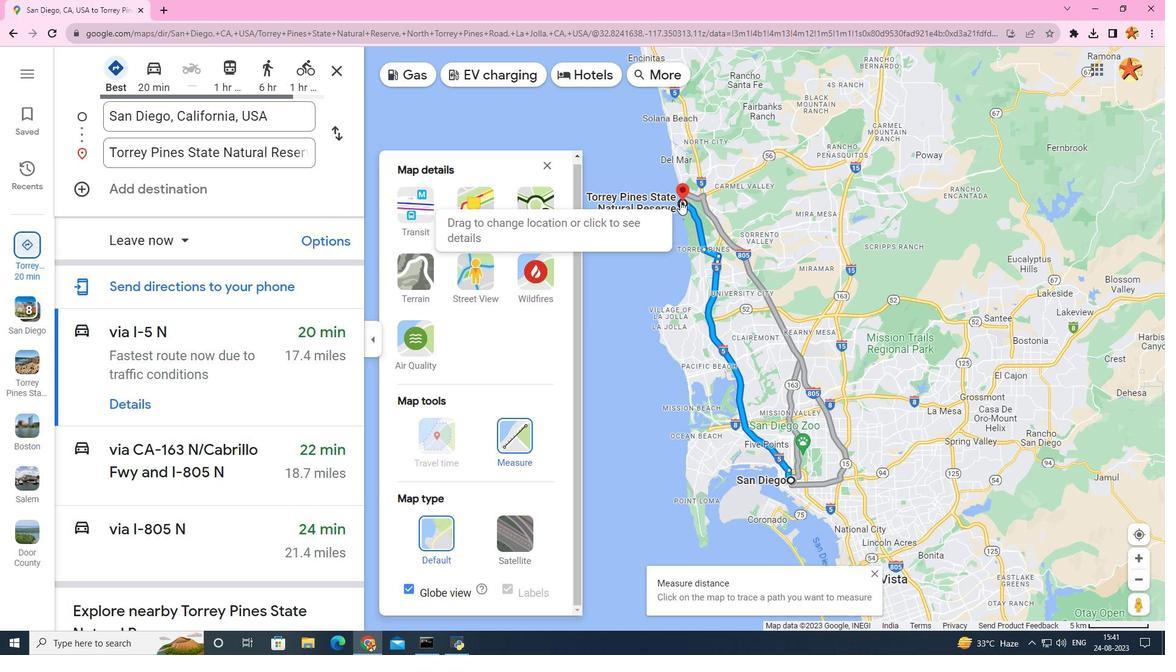 
Action: Mouse pressed left at (680, 201)
Screenshot: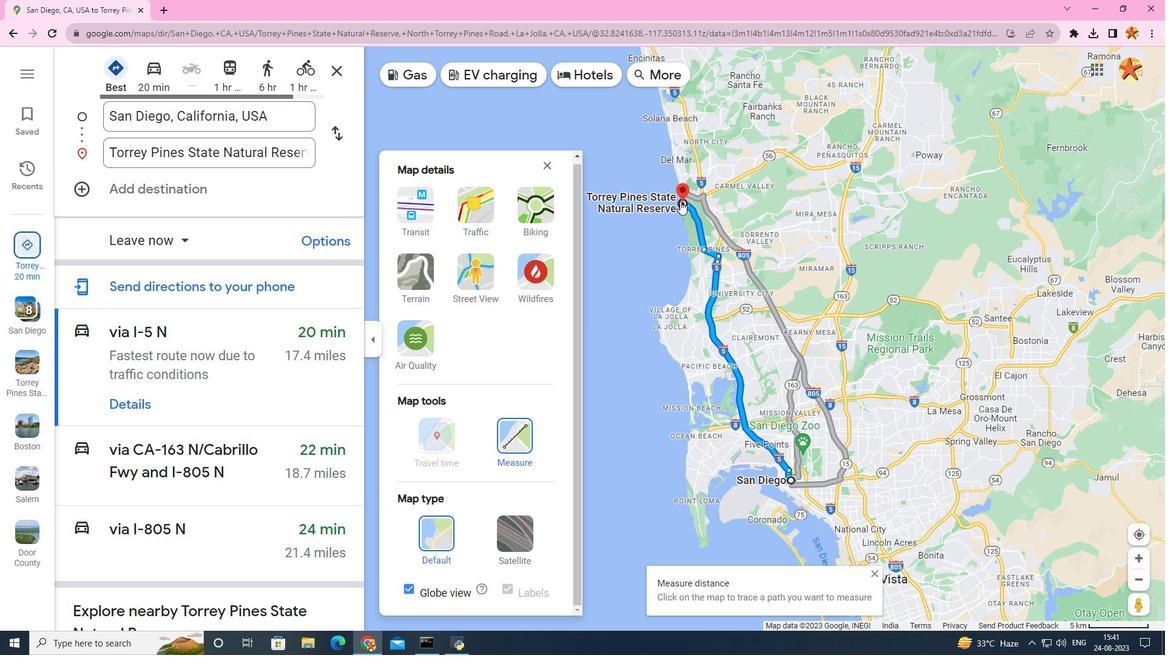 
Action: Mouse moved to (624, 304)
Screenshot: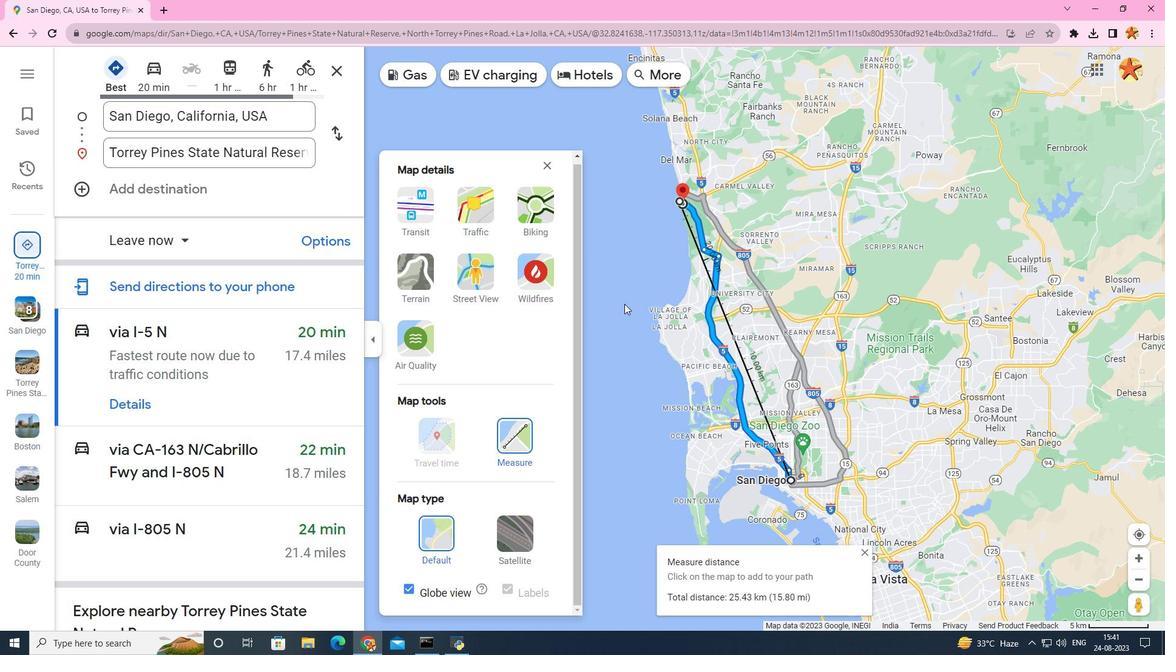 
Action: Mouse scrolled (624, 304) with delta (0, 0)
Screenshot: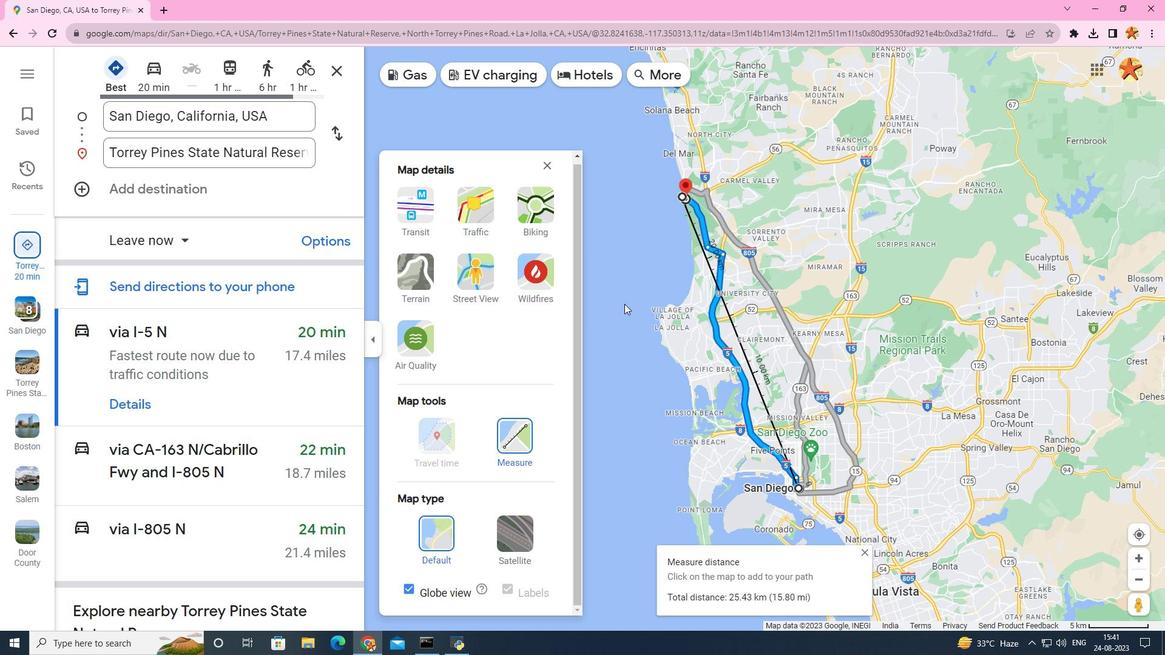 
Action: Mouse scrolled (624, 304) with delta (0, 0)
Screenshot: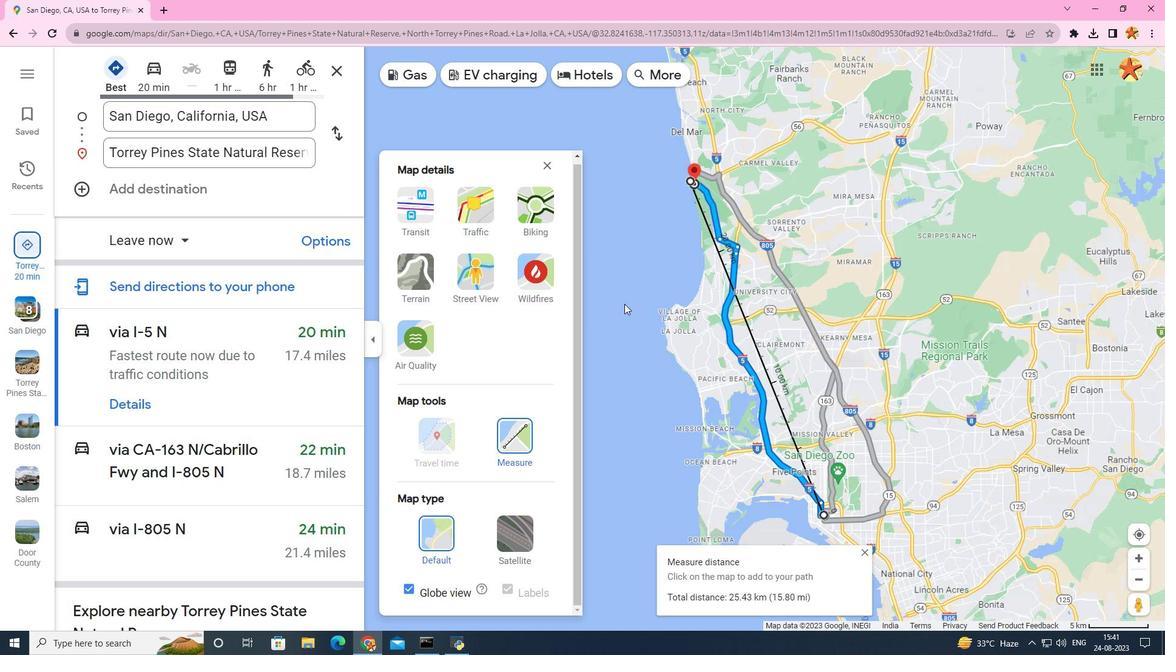 
Action: Mouse scrolled (624, 304) with delta (0, 0)
Screenshot: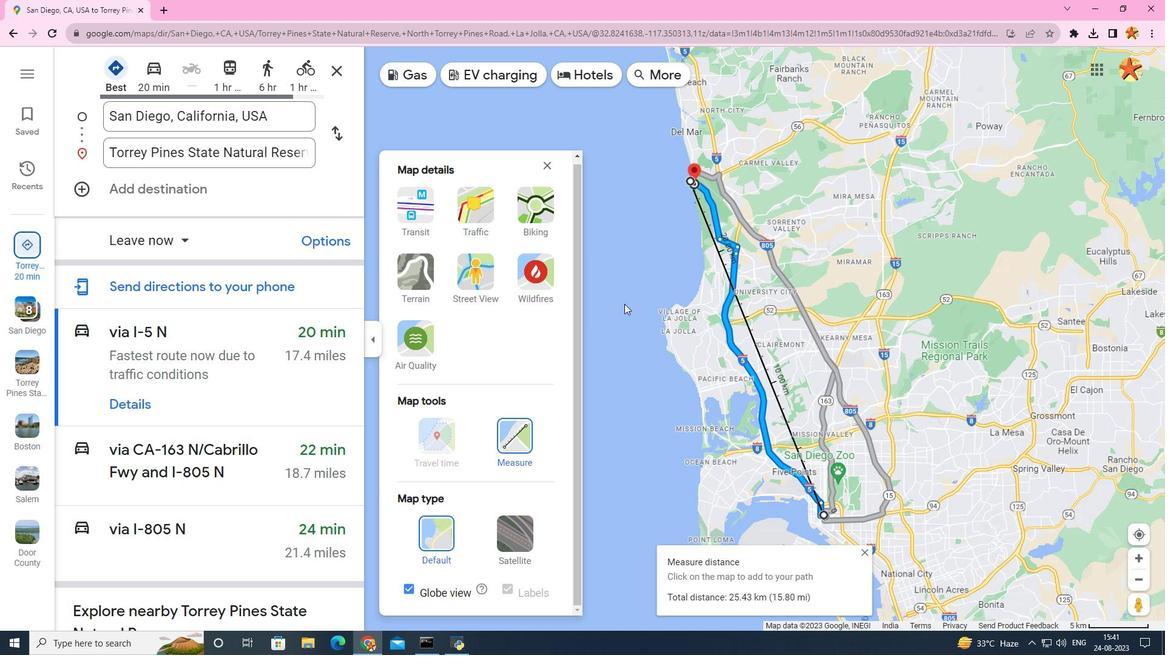 
Action: Mouse scrolled (624, 303) with delta (0, 0)
Screenshot: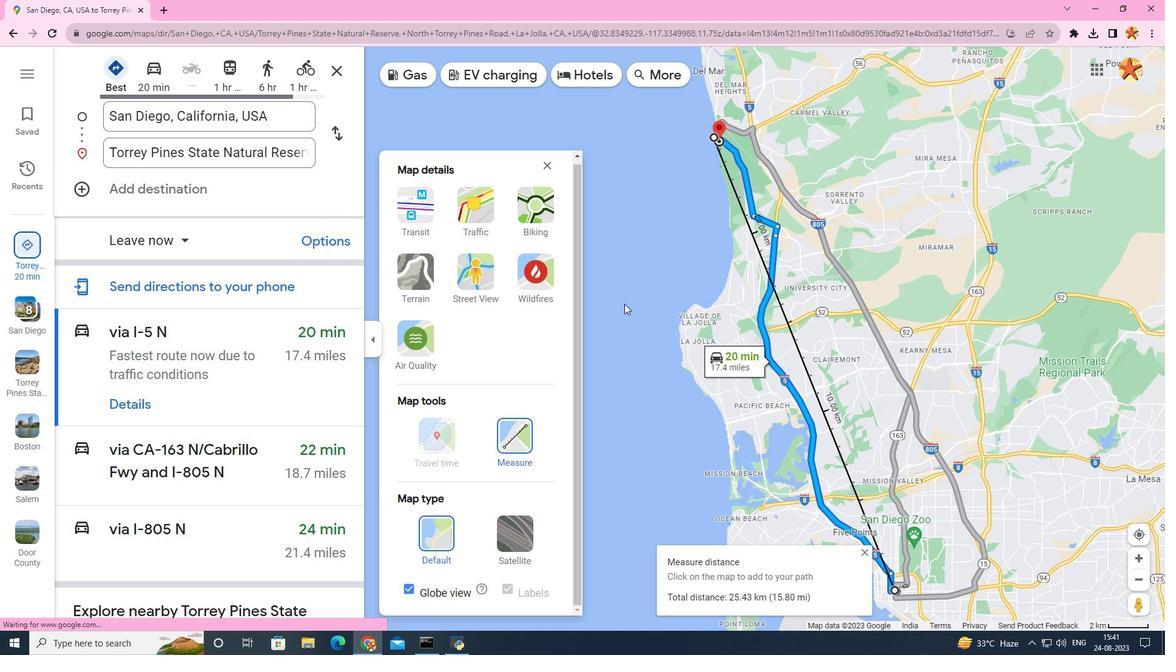 
Action: Mouse scrolled (624, 303) with delta (0, 0)
Screenshot: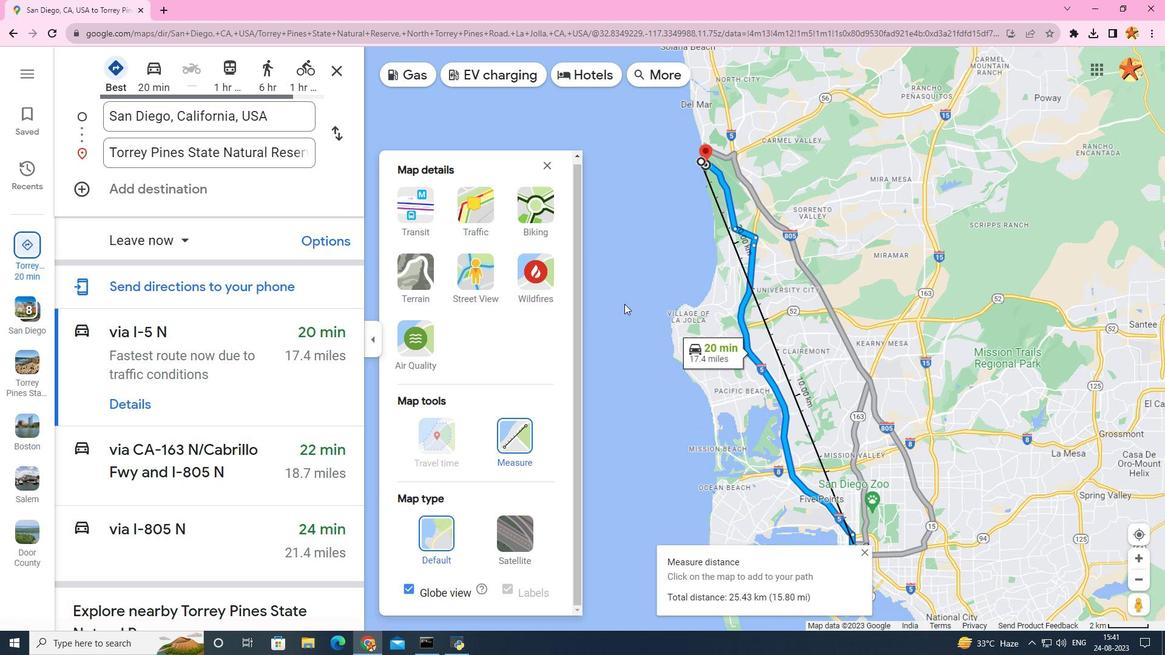 
